 Task: Look for space in Sokoni, Tanzania from 9th June, 2023 to 11th June, 2023 for 2 adults in price range Rs.6000 to Rs.10000. Place can be entire place with 2 bedrooms having 2 beds and 1 bathroom. Property type can be house, flat, guest house. Booking option can be shelf check-in. Required host language is English.
Action: Mouse moved to (433, 102)
Screenshot: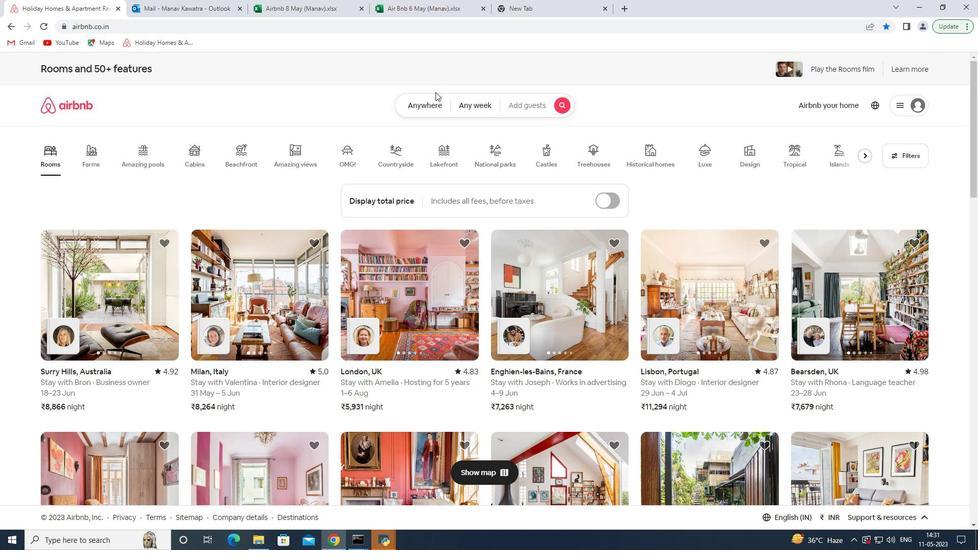 
Action: Mouse pressed left at (433, 102)
Screenshot: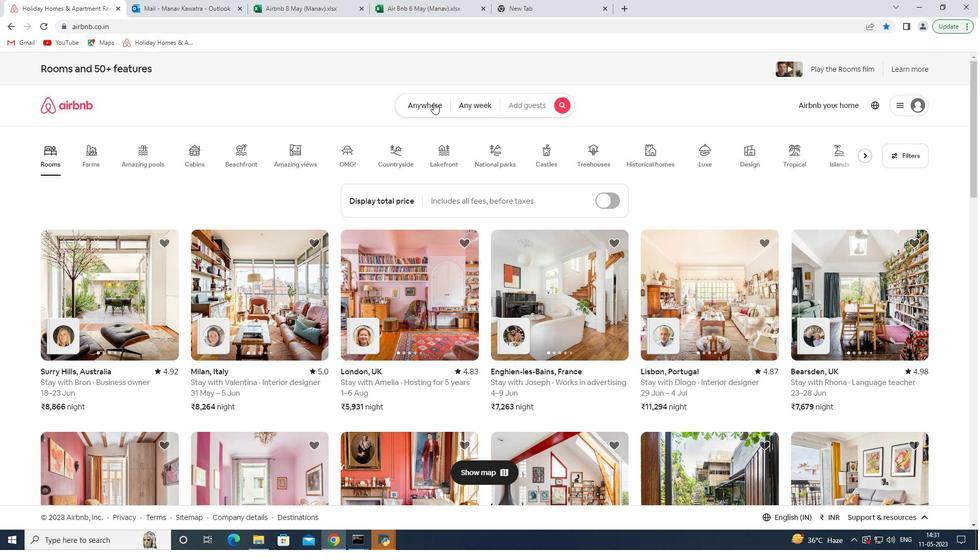 
Action: Mouse moved to (377, 139)
Screenshot: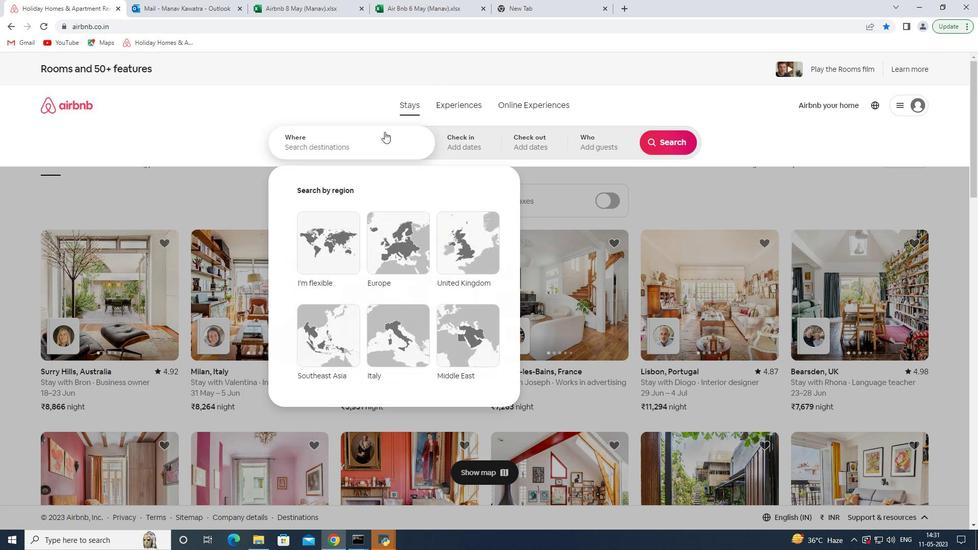 
Action: Mouse pressed left at (377, 139)
Screenshot: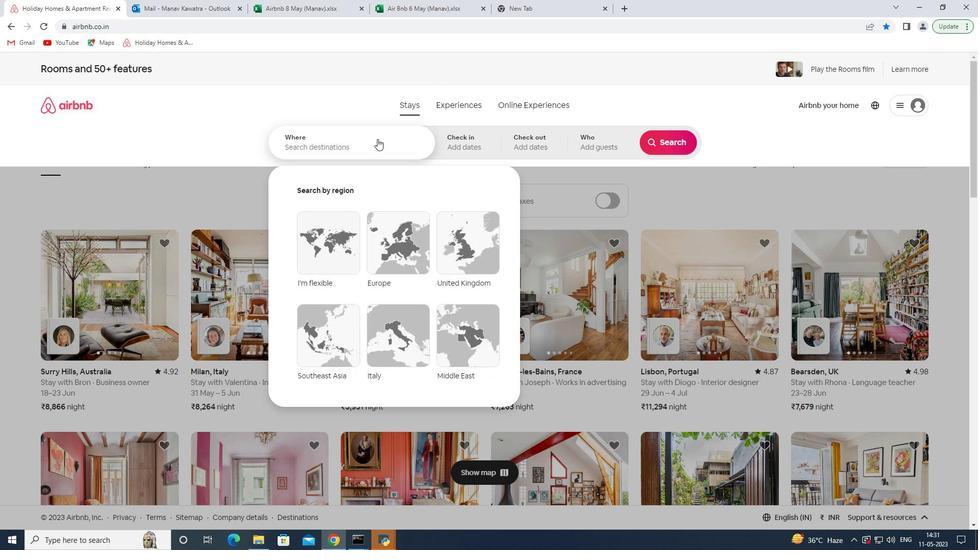 
Action: Mouse moved to (372, 145)
Screenshot: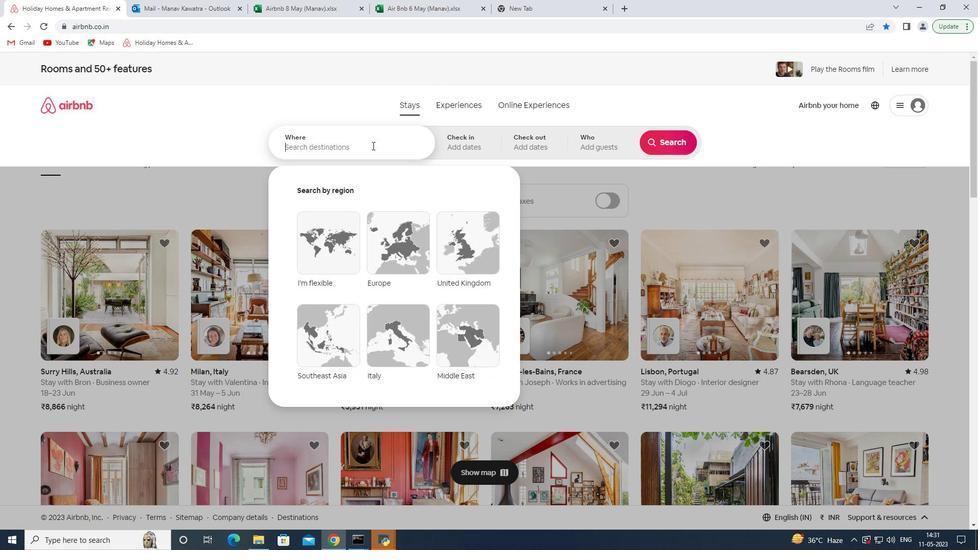 
Action: Mouse pressed left at (372, 145)
Screenshot: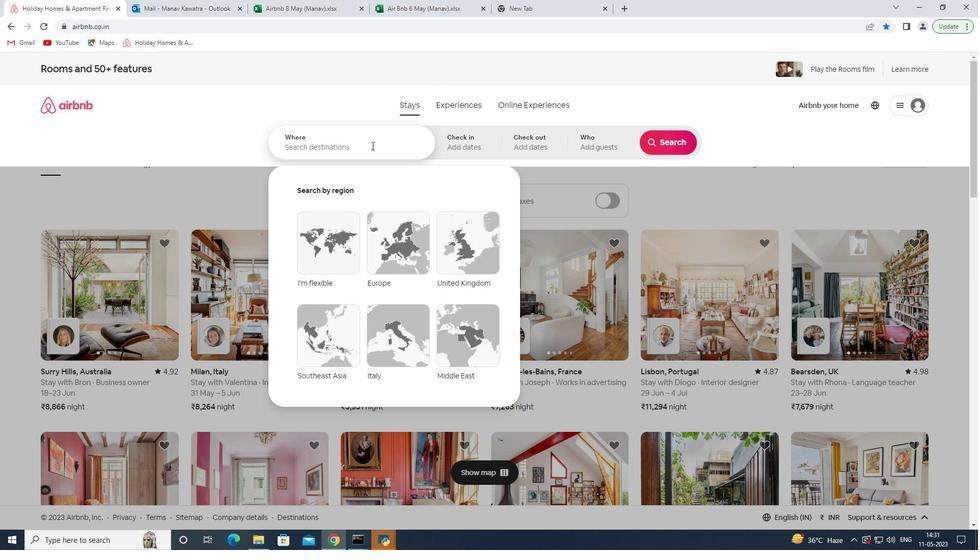 
Action: Key pressed <Key.shift>Sokoni<Key.space><Key.shift>T
Screenshot: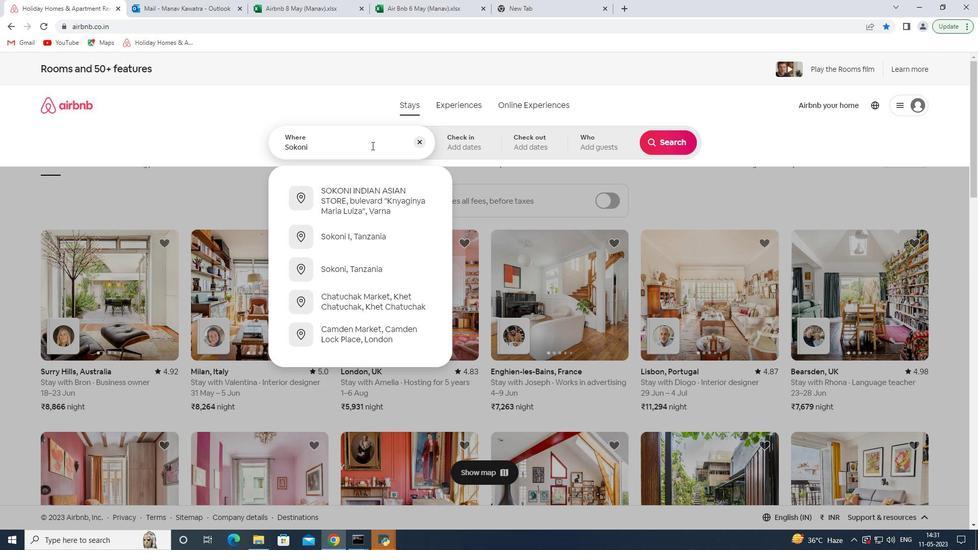
Action: Mouse moved to (372, 199)
Screenshot: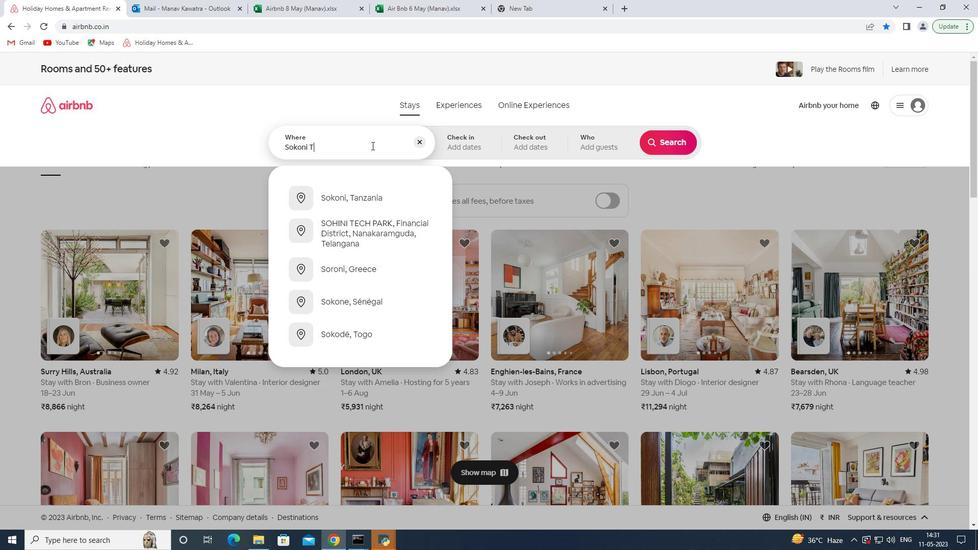 
Action: Mouse pressed left at (372, 199)
Screenshot: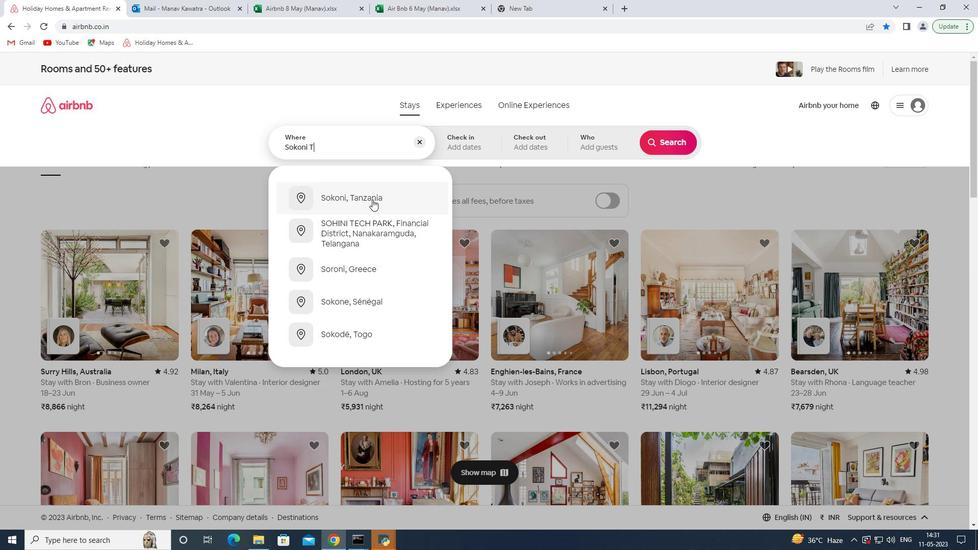 
Action: Mouse moved to (627, 298)
Screenshot: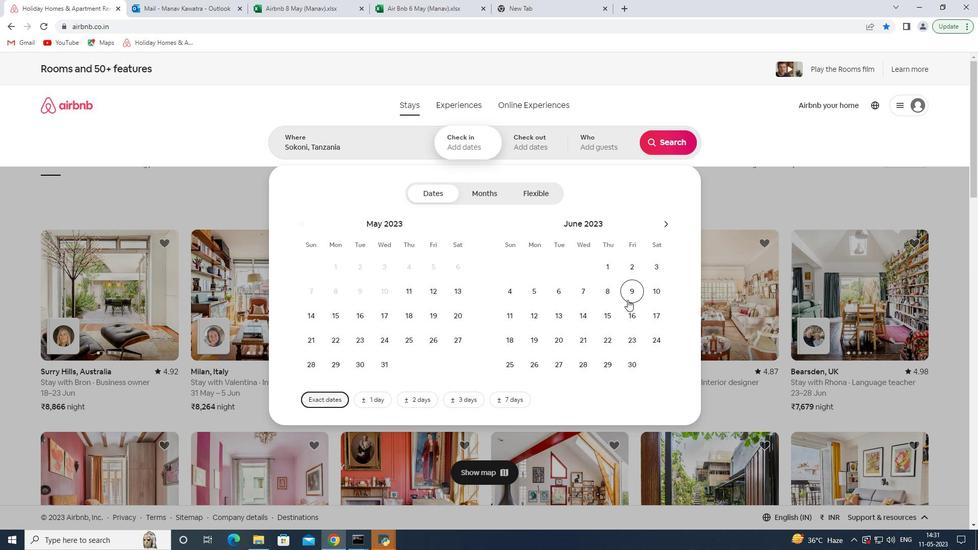 
Action: Mouse pressed left at (627, 298)
Screenshot: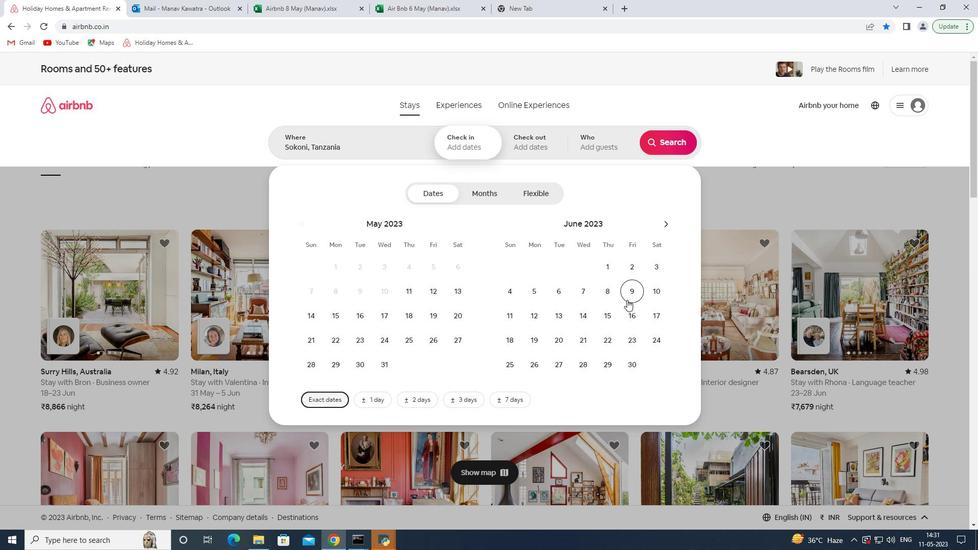 
Action: Mouse moved to (513, 319)
Screenshot: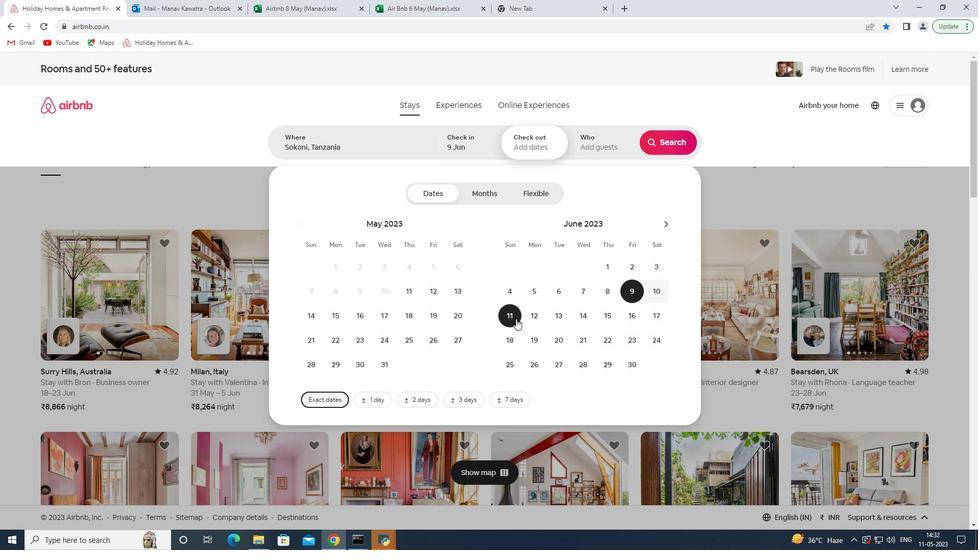
Action: Mouse pressed left at (513, 319)
Screenshot: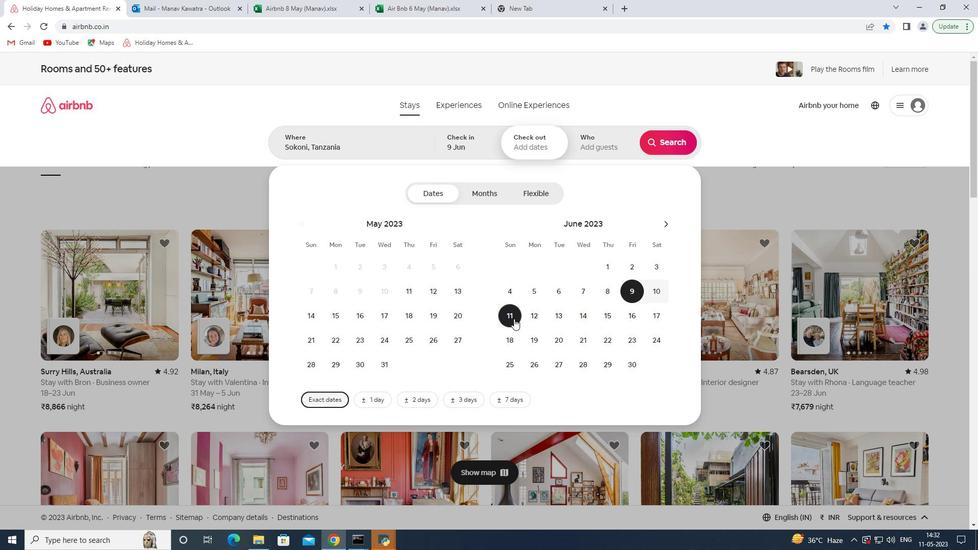 
Action: Mouse moved to (607, 153)
Screenshot: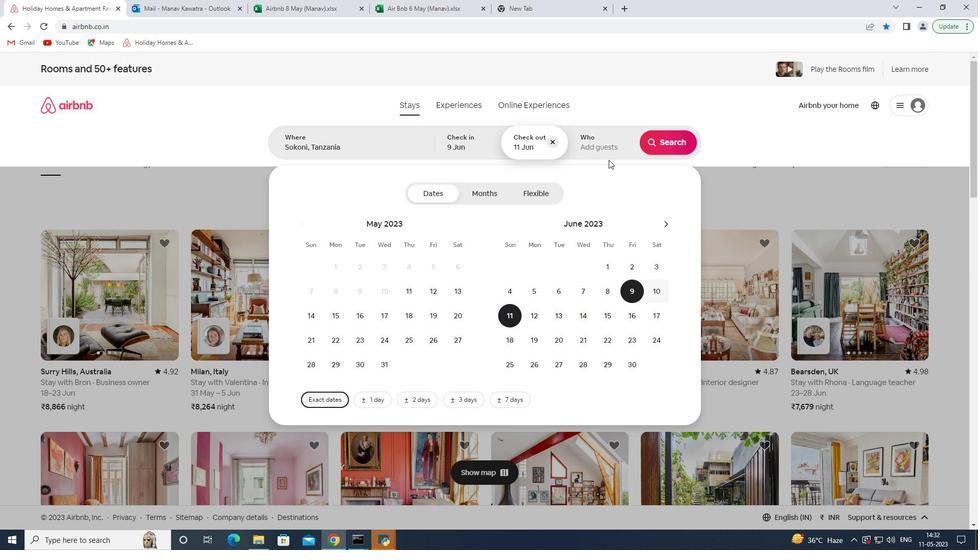 
Action: Mouse pressed left at (607, 153)
Screenshot: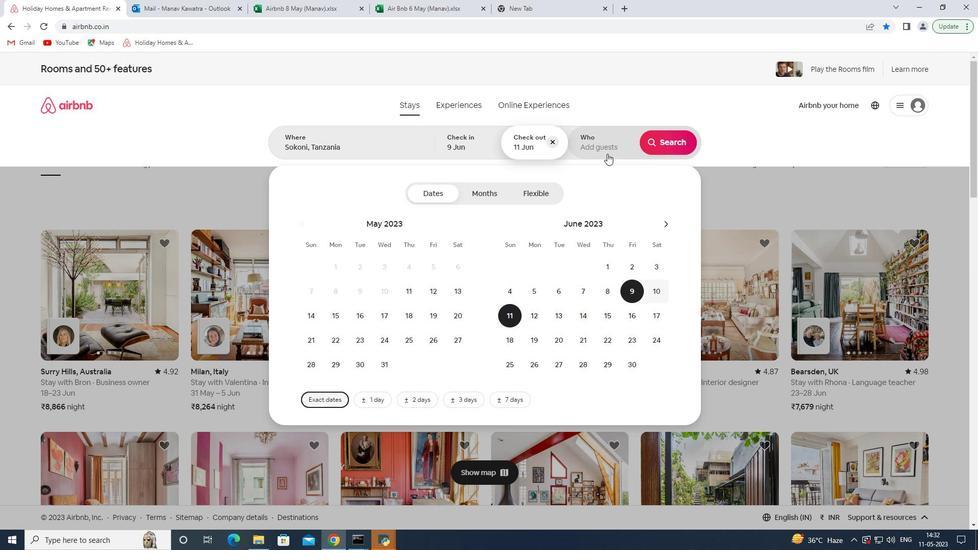 
Action: Mouse moved to (672, 204)
Screenshot: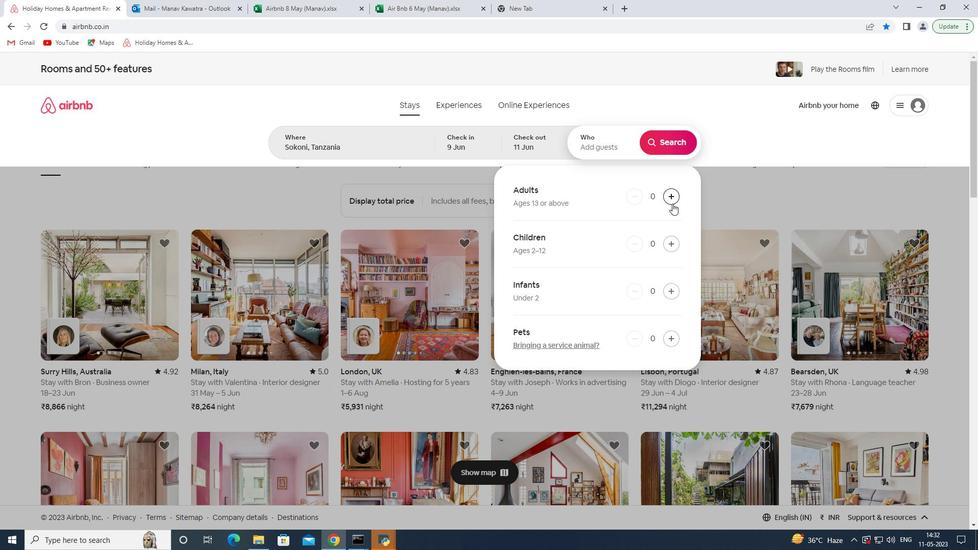 
Action: Mouse pressed left at (672, 204)
Screenshot: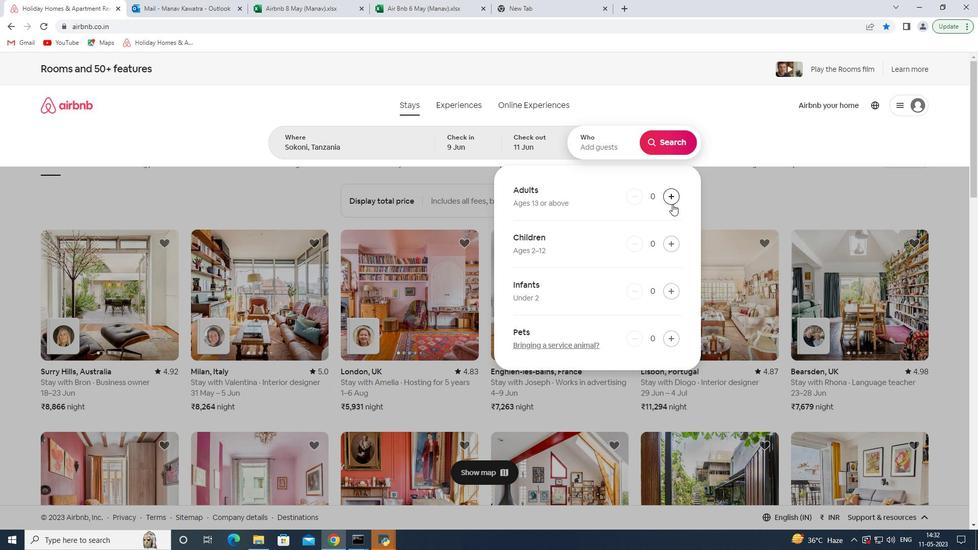 
Action: Mouse pressed left at (672, 204)
Screenshot: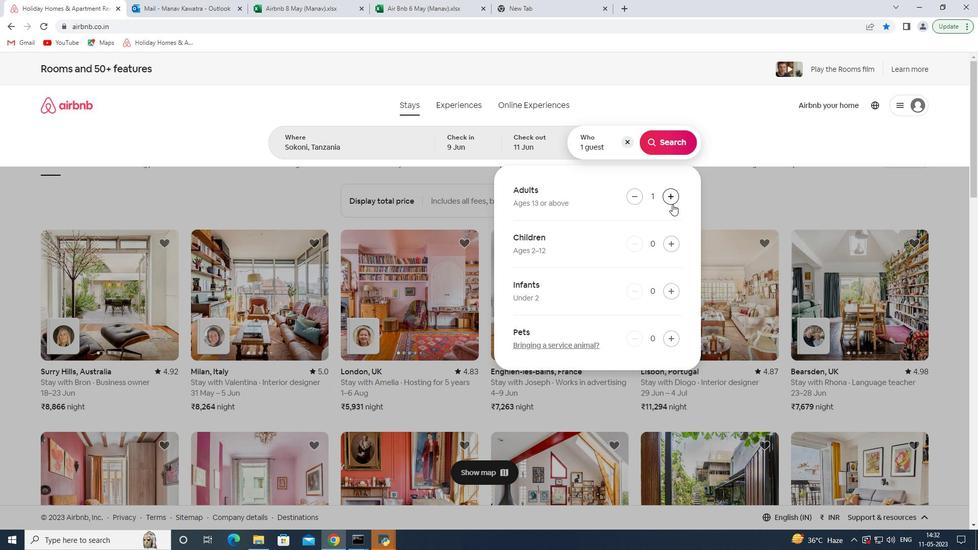 
Action: Mouse pressed left at (672, 204)
Screenshot: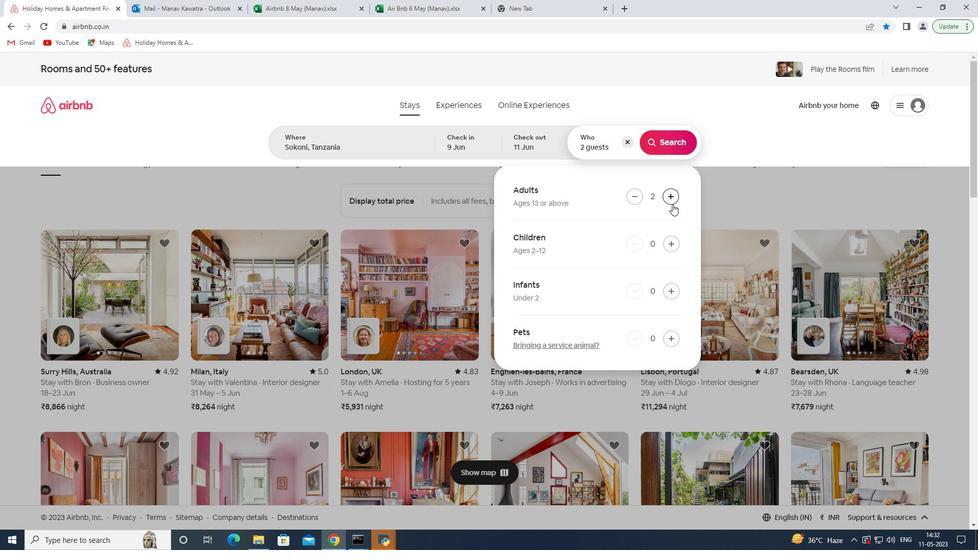 
Action: Mouse moved to (636, 199)
Screenshot: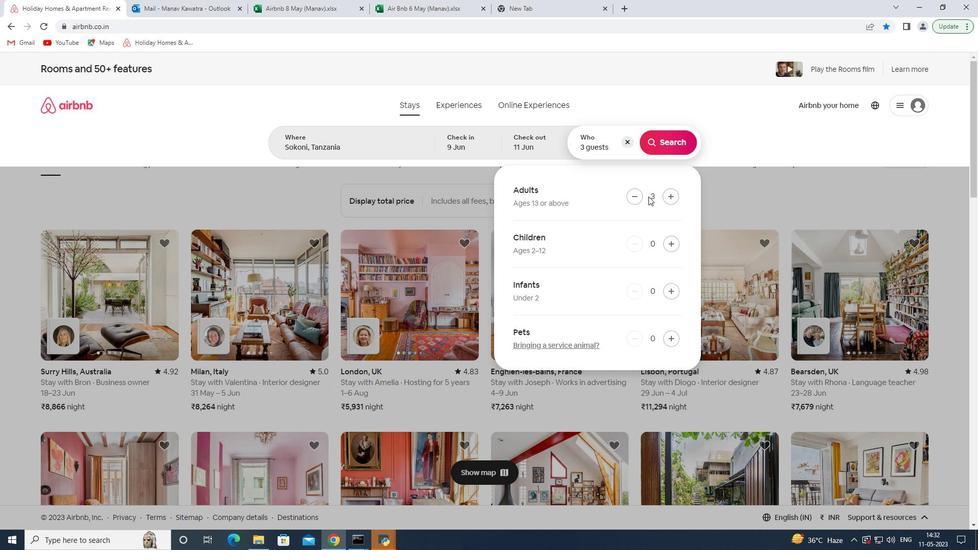 
Action: Mouse pressed left at (636, 199)
Screenshot: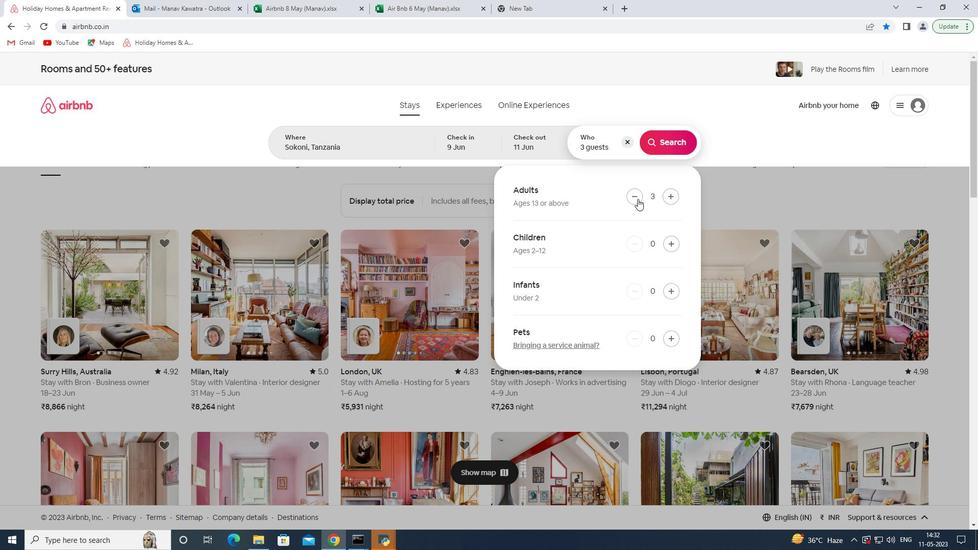 
Action: Mouse moved to (672, 140)
Screenshot: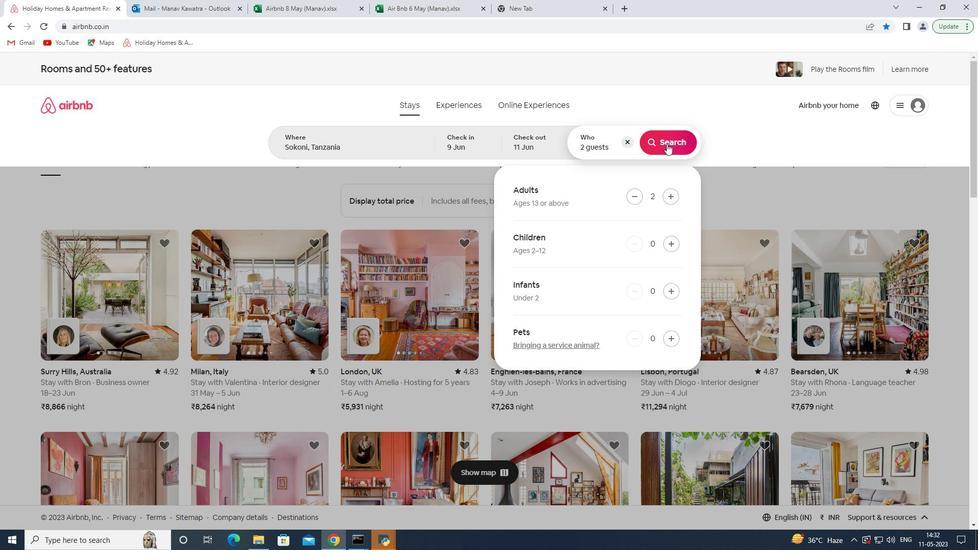 
Action: Mouse pressed left at (672, 140)
Screenshot: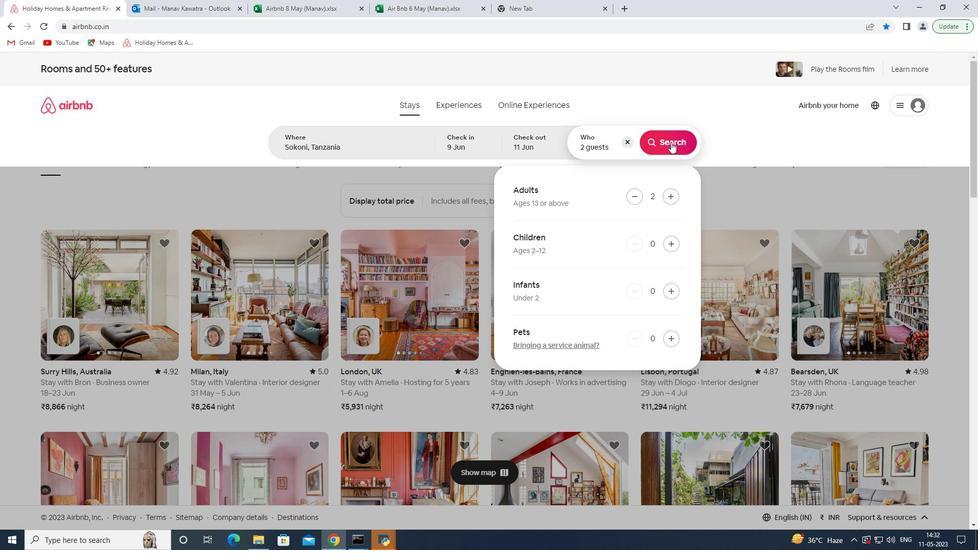 
Action: Mouse moved to (929, 113)
Screenshot: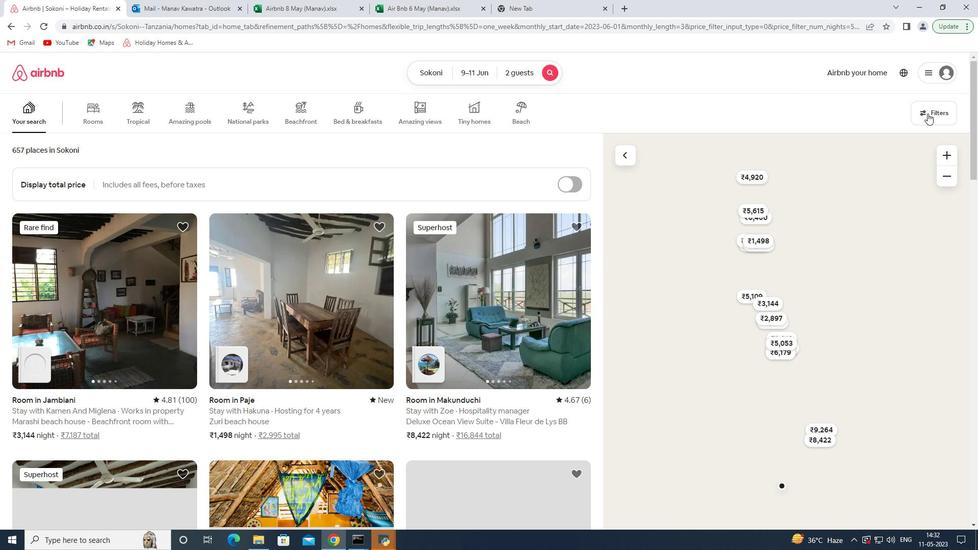 
Action: Mouse pressed left at (929, 113)
Screenshot: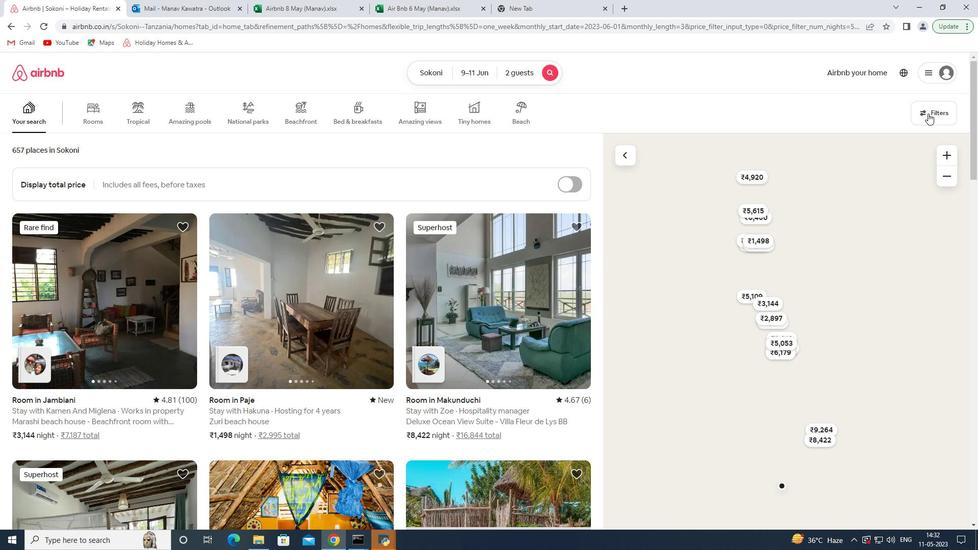 
Action: Mouse moved to (351, 366)
Screenshot: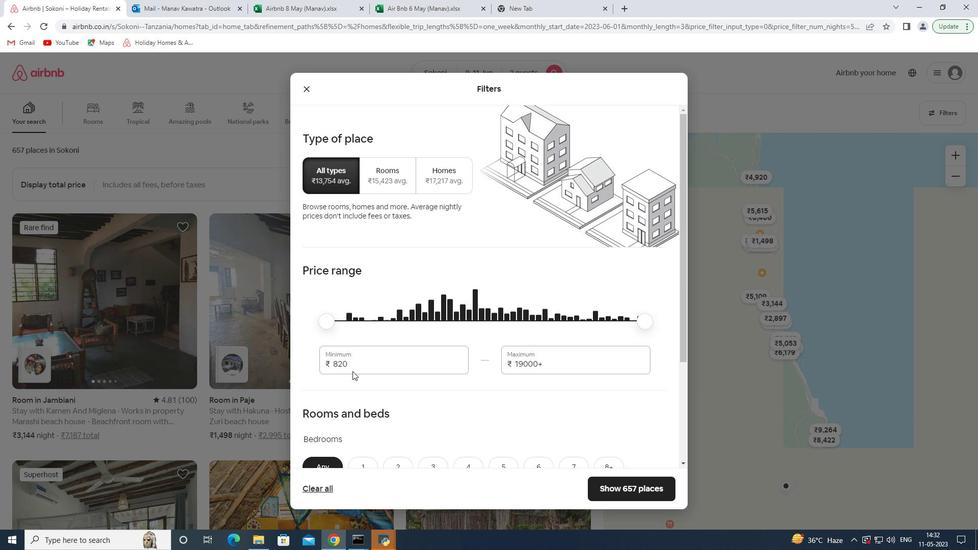 
Action: Mouse pressed left at (351, 366)
Screenshot: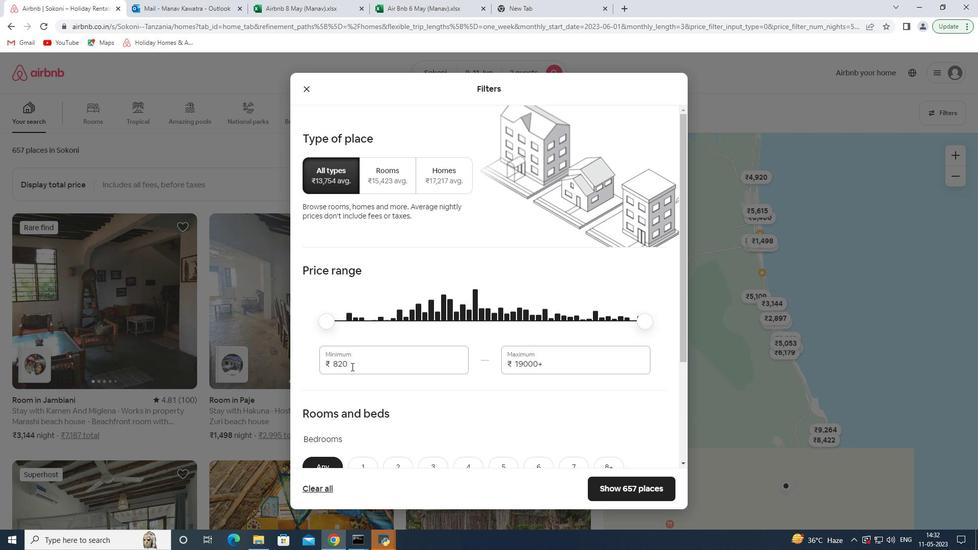 
Action: Mouse pressed left at (351, 366)
Screenshot: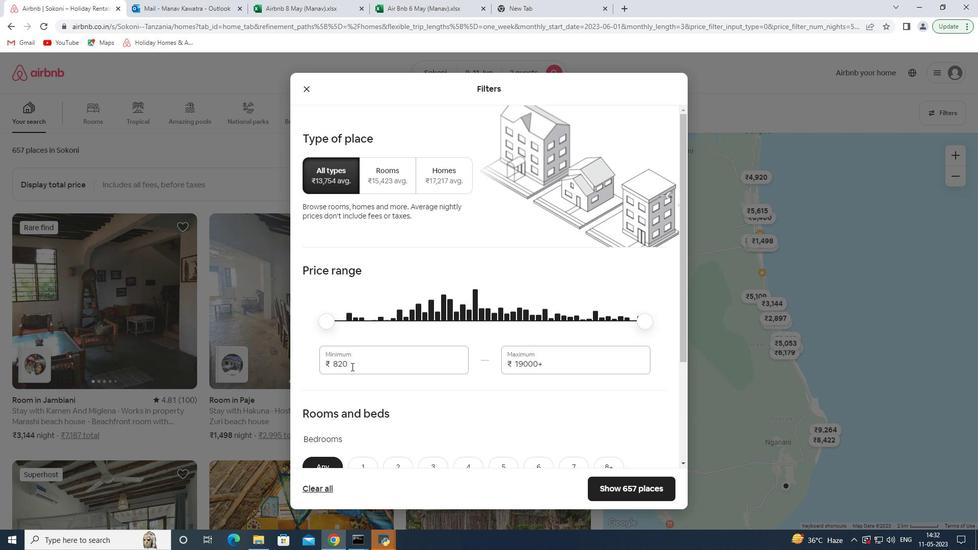 
Action: Mouse moved to (359, 354)
Screenshot: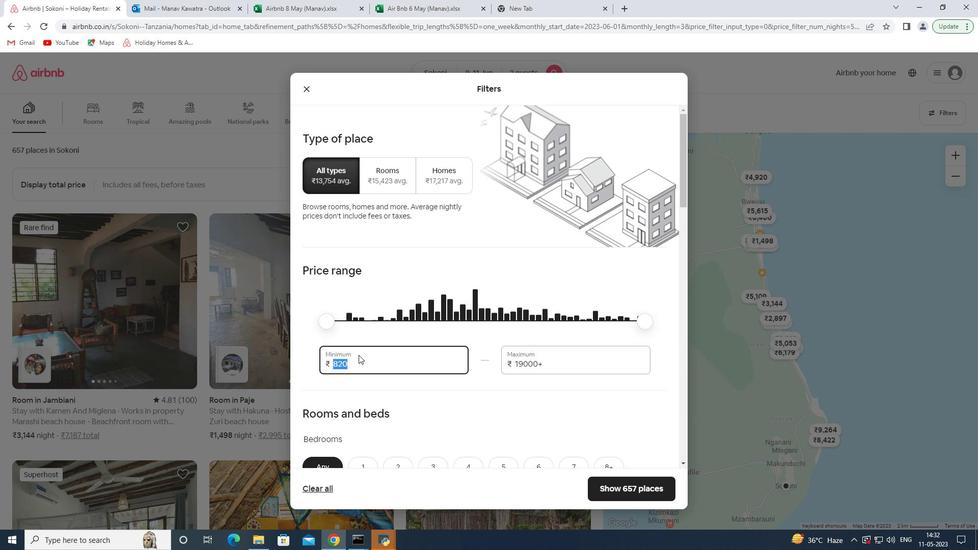 
Action: Key pressed 6000<Key.tab>10000
Screenshot: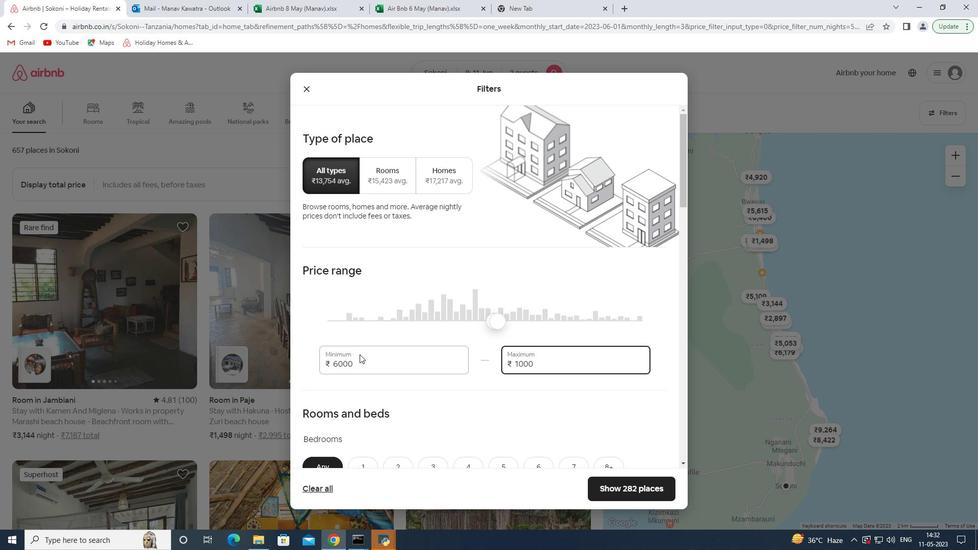 
Action: Mouse moved to (510, 77)
Screenshot: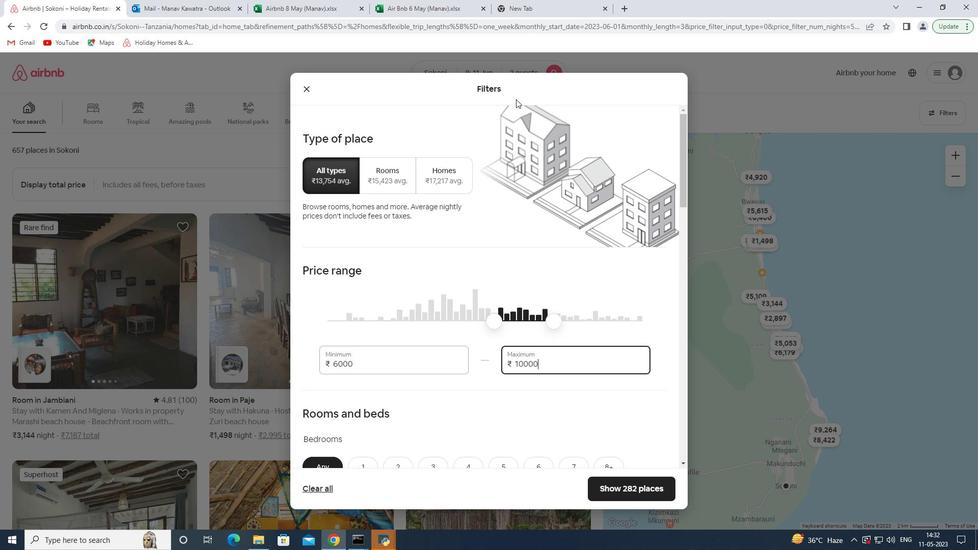 
Action: Mouse scrolled (510, 76) with delta (0, 0)
Screenshot: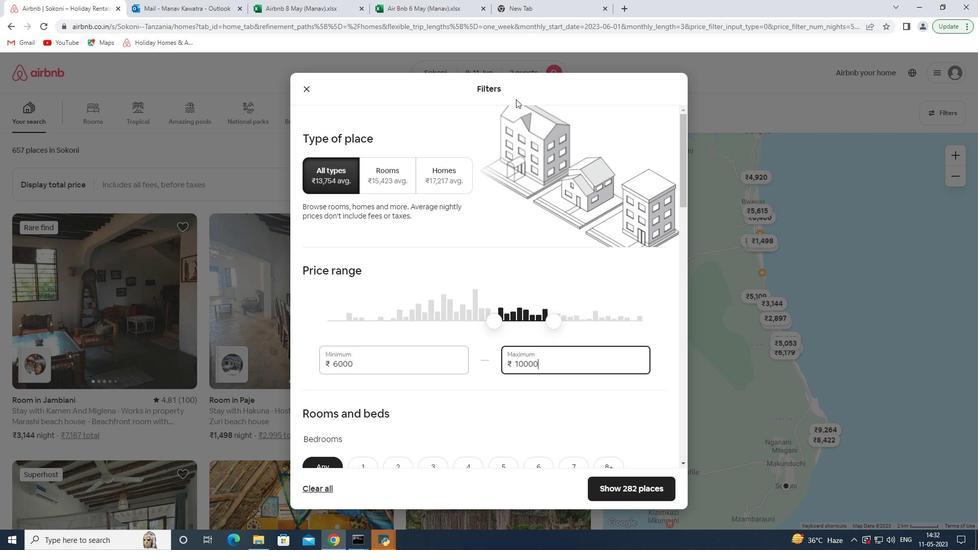 
Action: Mouse moved to (509, 74)
Screenshot: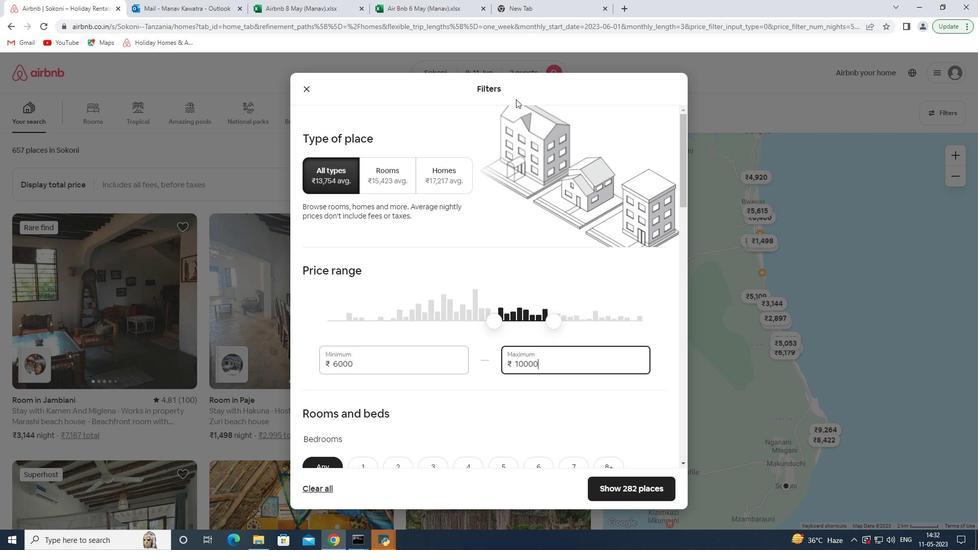 
Action: Mouse scrolled (509, 74) with delta (0, 0)
Screenshot: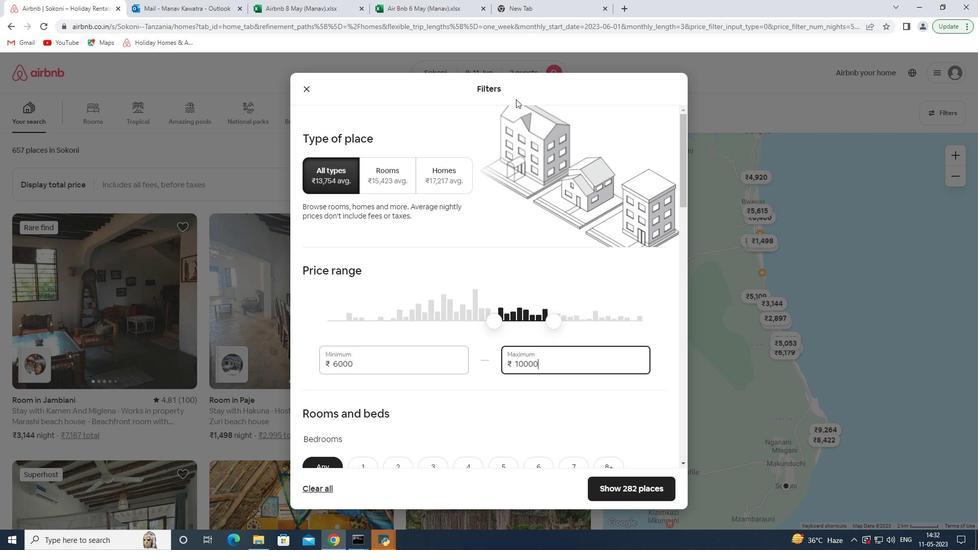 
Action: Mouse moved to (509, 71)
Screenshot: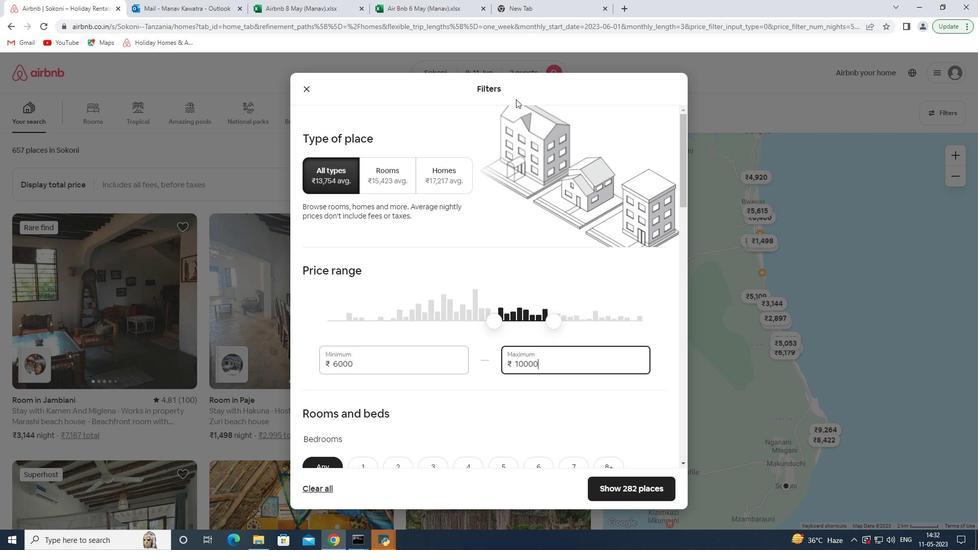 
Action: Mouse scrolled (509, 71) with delta (0, 0)
Screenshot: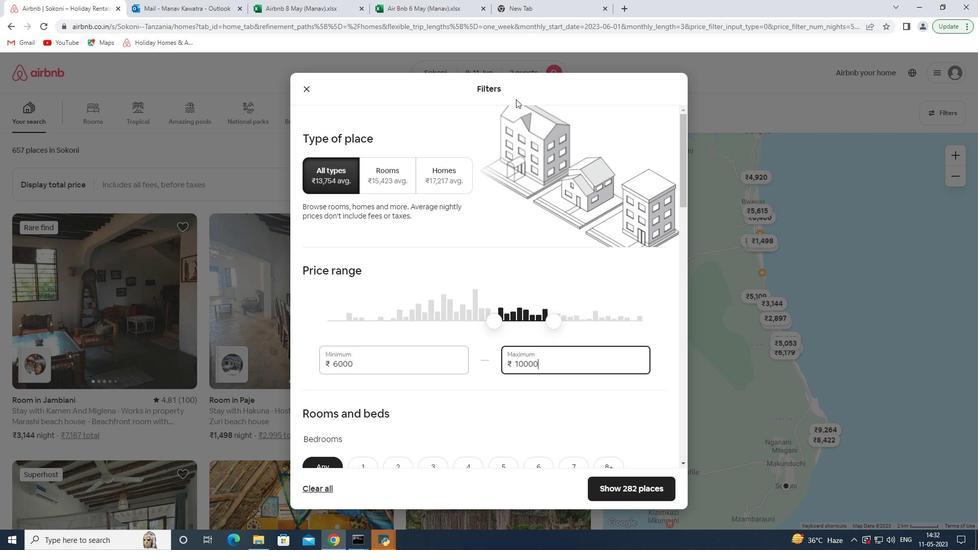 
Action: Mouse moved to (509, 71)
Screenshot: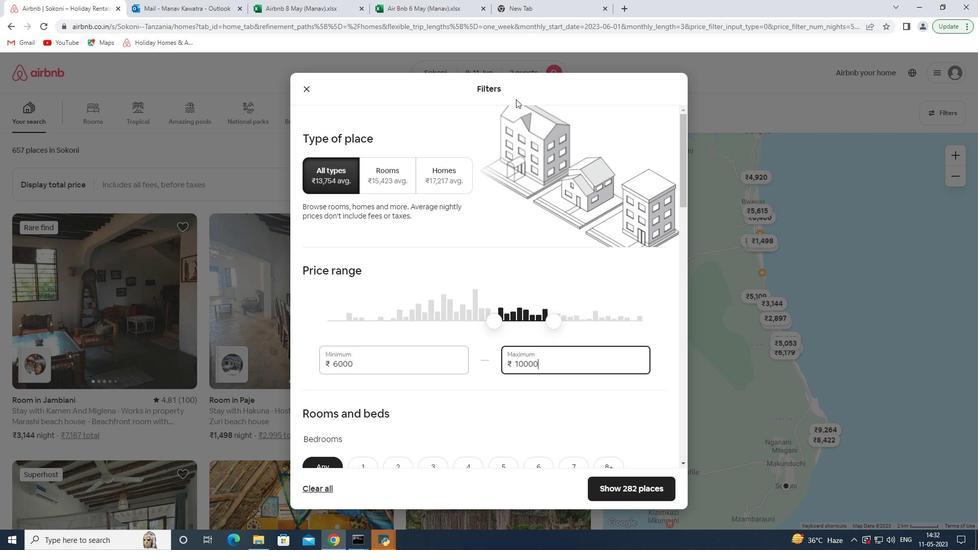 
Action: Mouse scrolled (509, 70) with delta (0, 0)
Screenshot: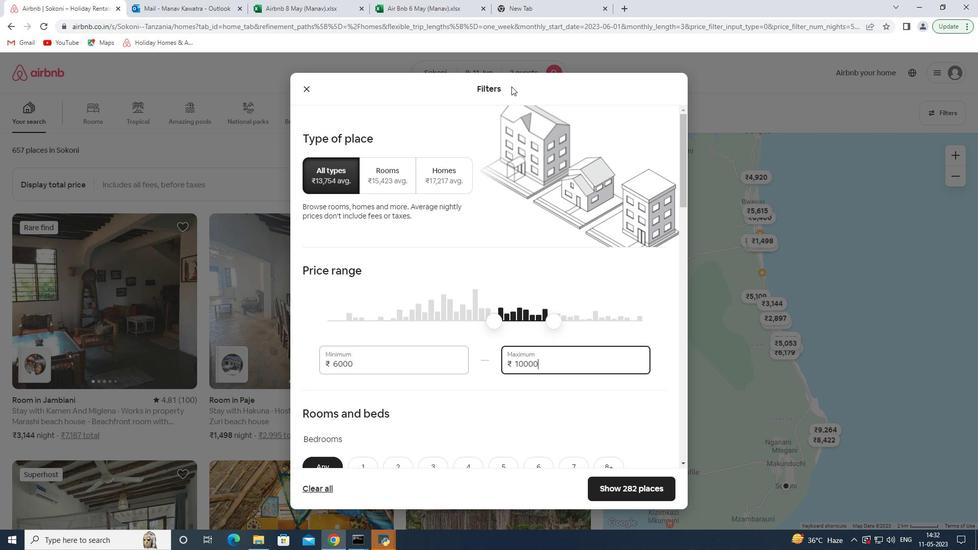 
Action: Mouse moved to (509, 66)
Screenshot: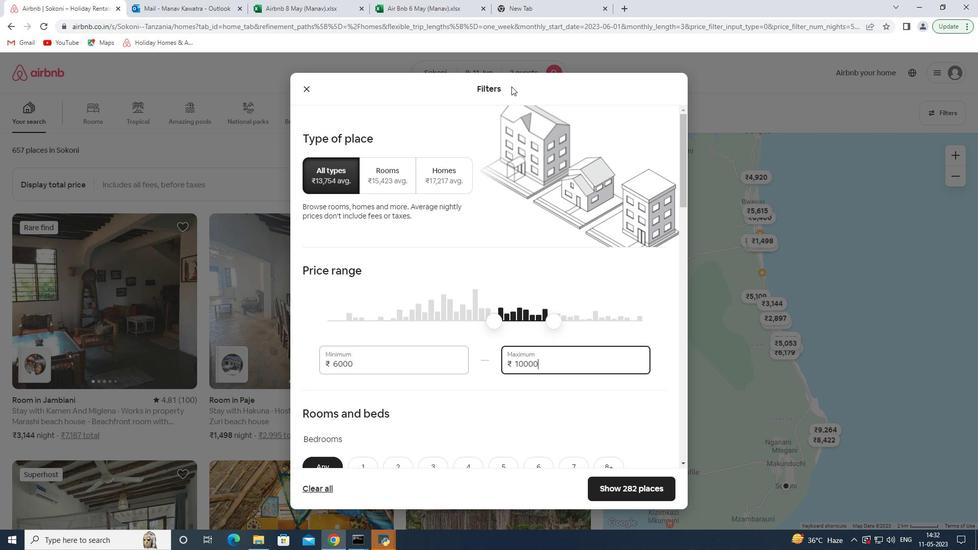 
Action: Mouse scrolled (509, 66) with delta (0, 0)
Screenshot: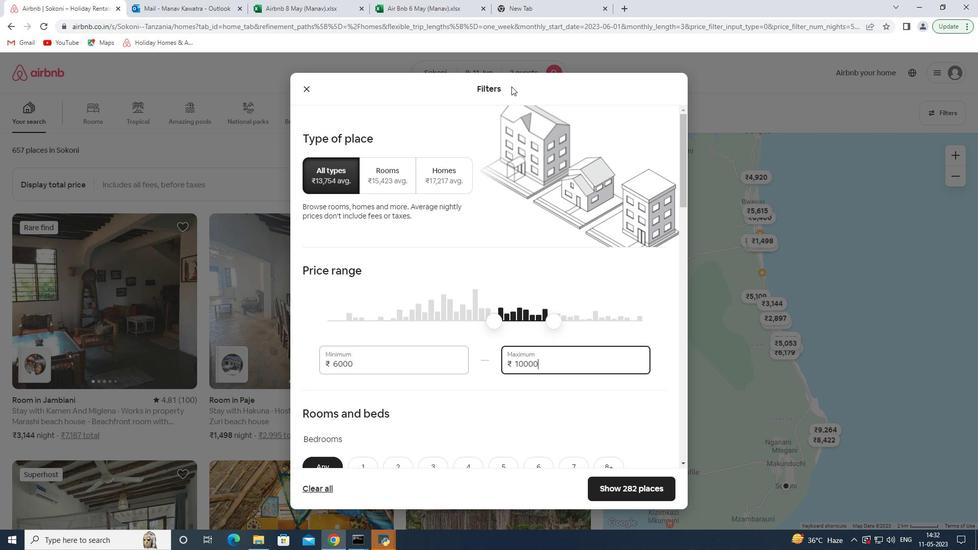 
Action: Mouse moved to (509, 66)
Screenshot: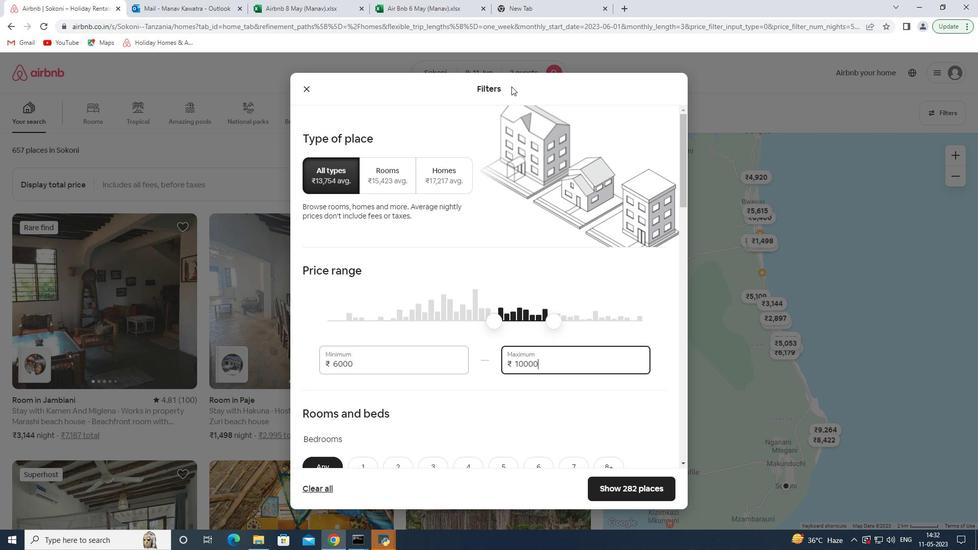 
Action: Mouse scrolled (509, 66) with delta (0, 0)
Screenshot: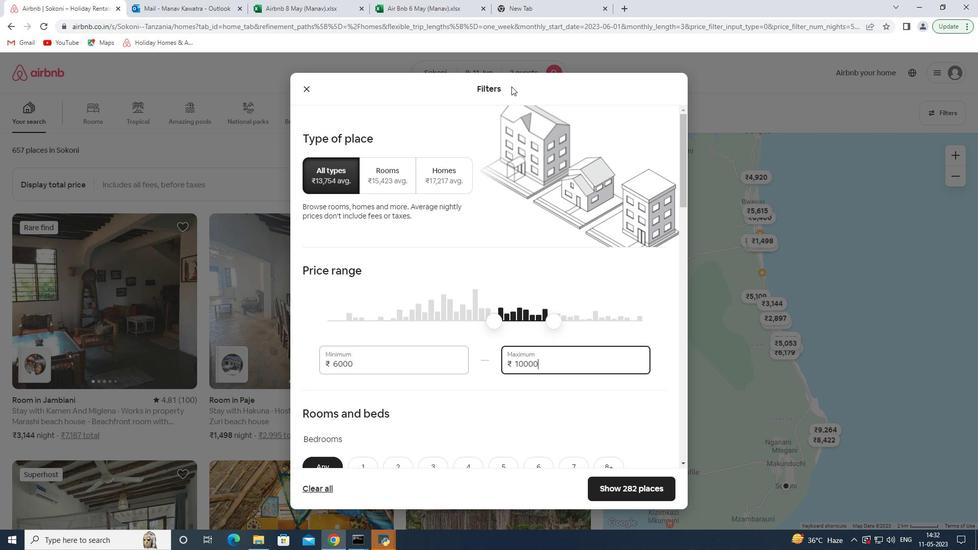 
Action: Mouse moved to (510, 64)
Screenshot: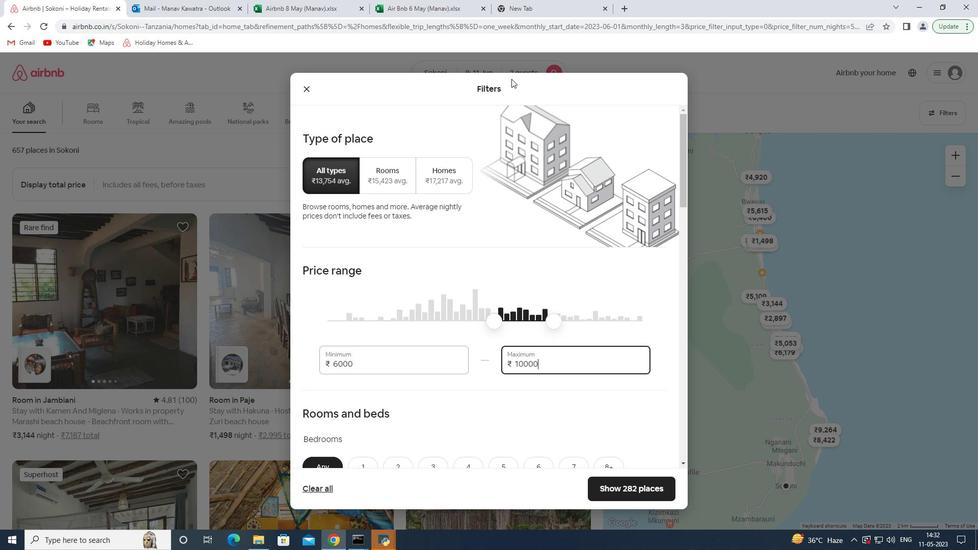 
Action: Mouse scrolled (510, 63) with delta (0, 0)
Screenshot: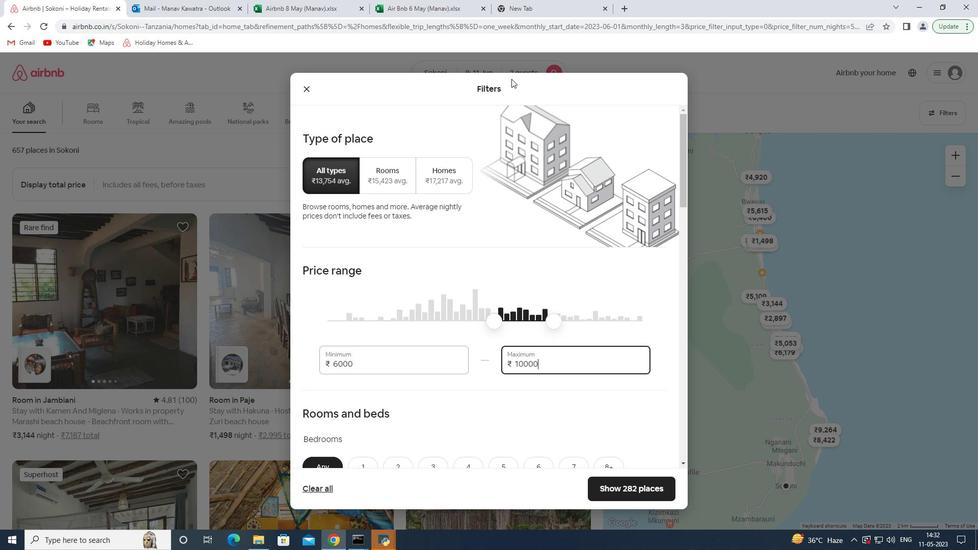
Action: Mouse moved to (232, 76)
Screenshot: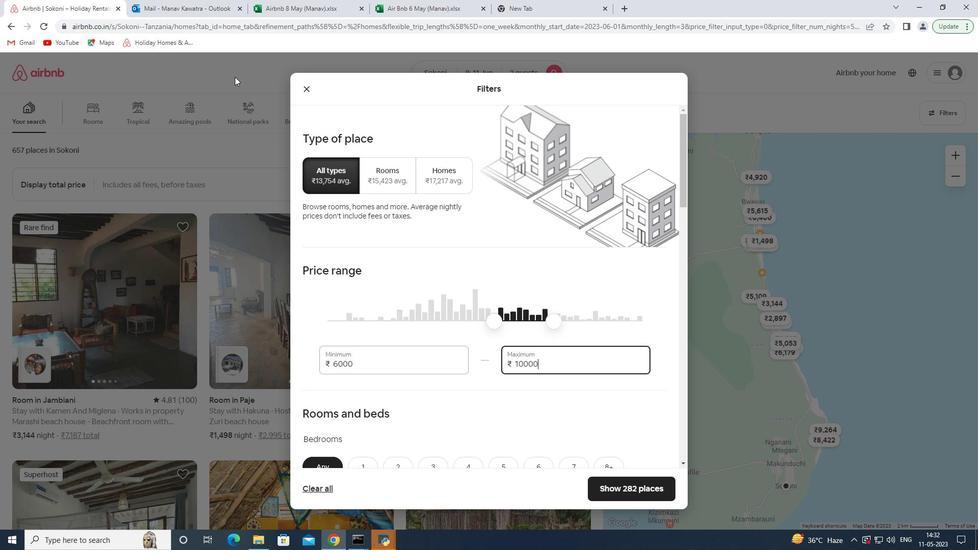 
Action: Mouse scrolled (232, 76) with delta (0, 0)
Screenshot: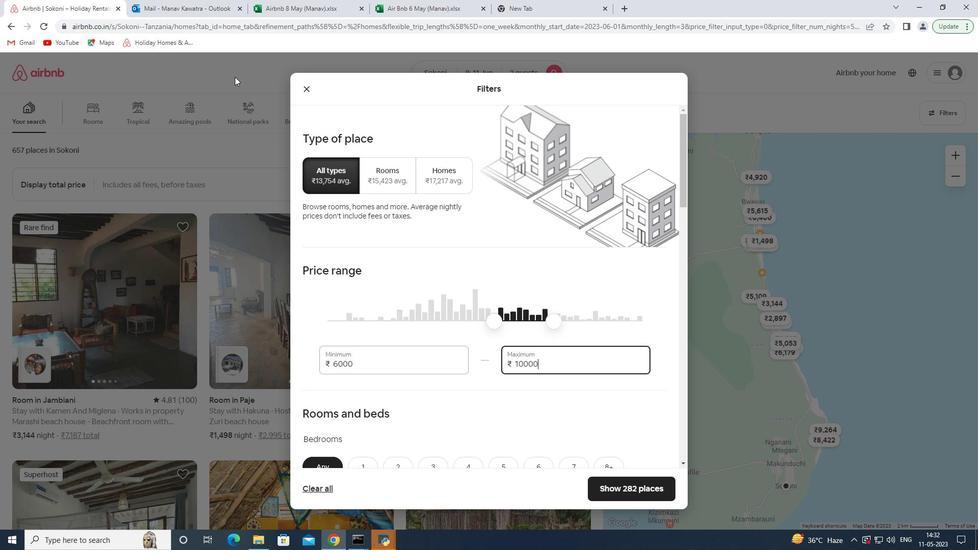 
Action: Mouse moved to (231, 114)
Screenshot: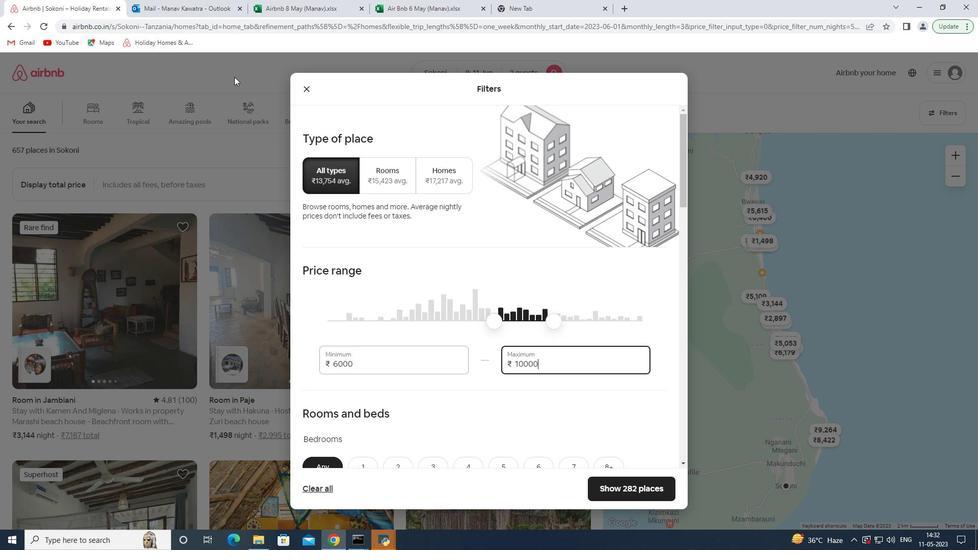 
Action: Mouse scrolled (231, 113) with delta (0, 0)
Screenshot: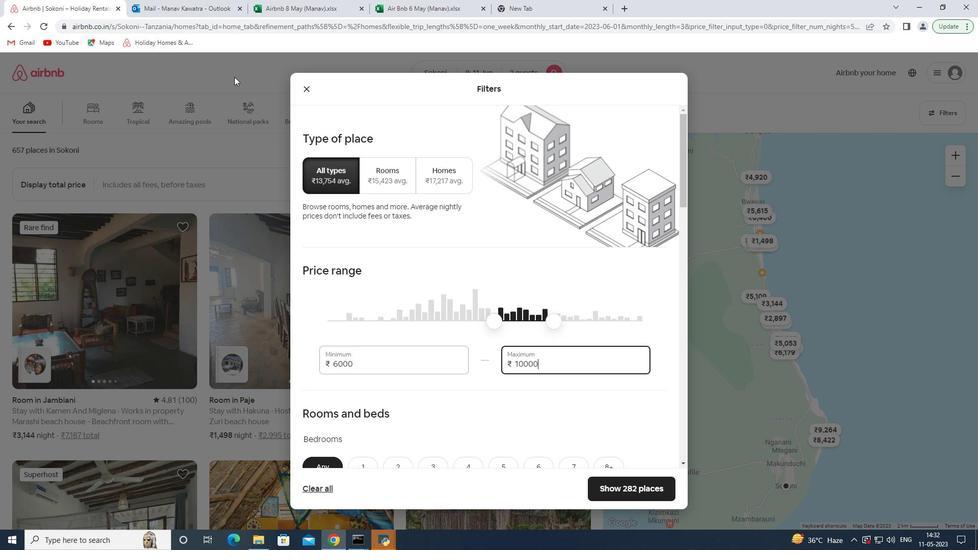 
Action: Mouse moved to (364, 405)
Screenshot: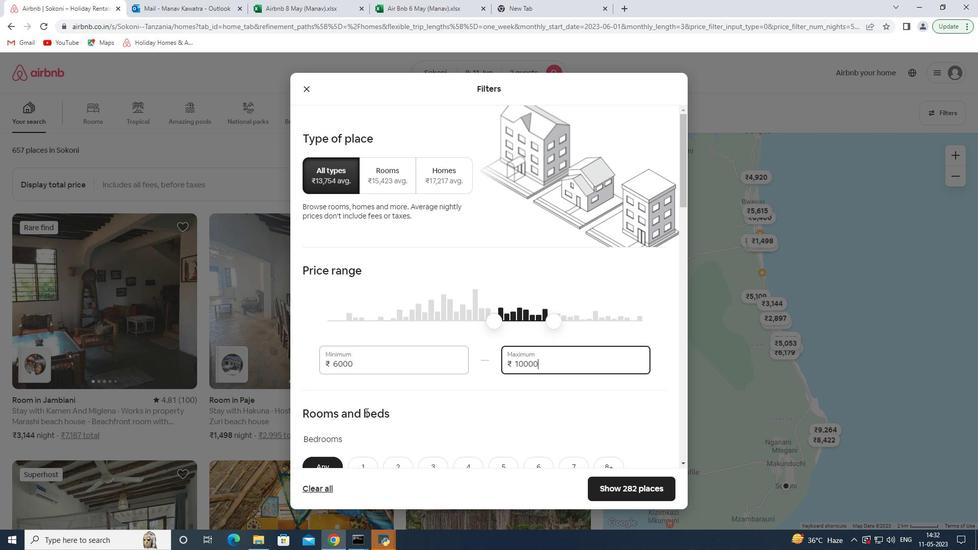 
Action: Mouse scrolled (364, 404) with delta (0, 0)
Screenshot: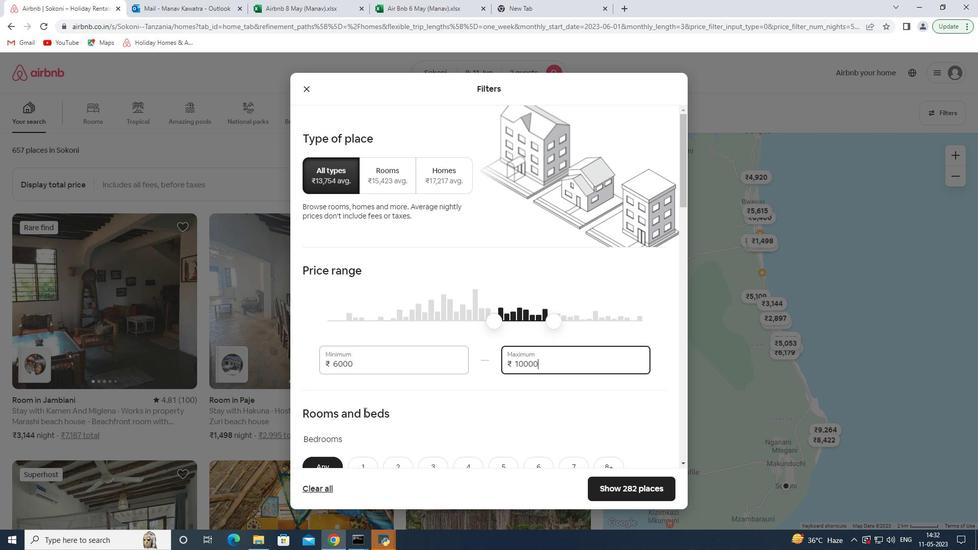 
Action: Mouse scrolled (364, 404) with delta (0, 0)
Screenshot: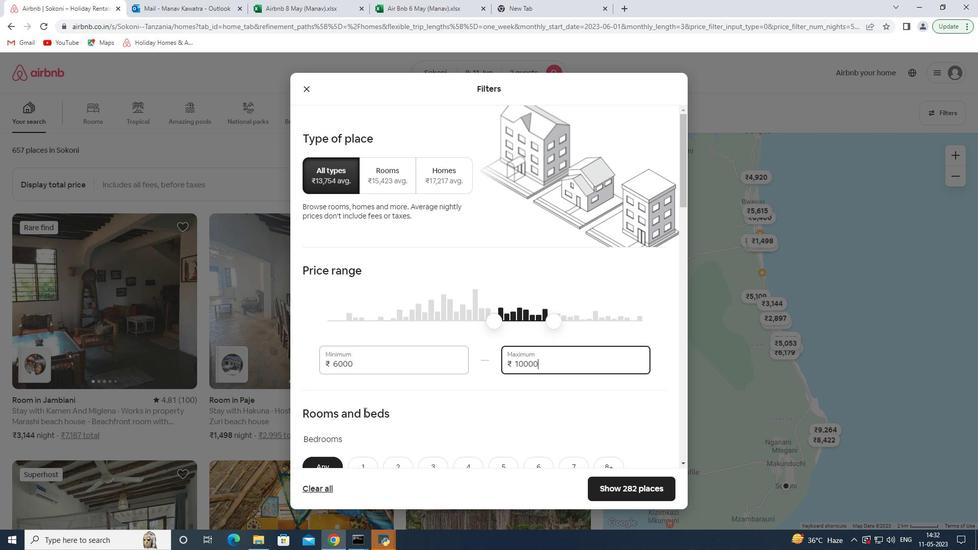 
Action: Mouse scrolled (364, 404) with delta (0, 0)
Screenshot: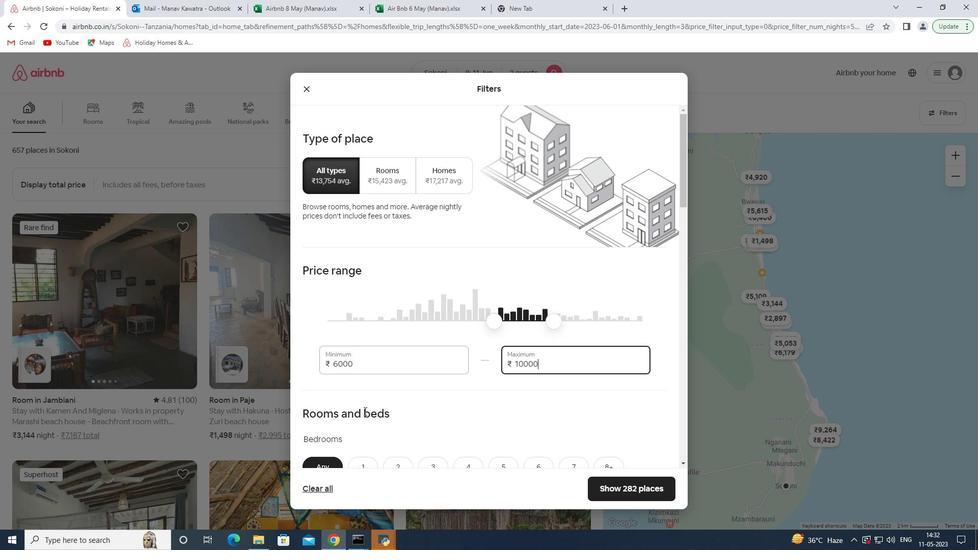 
Action: Mouse moved to (363, 403)
Screenshot: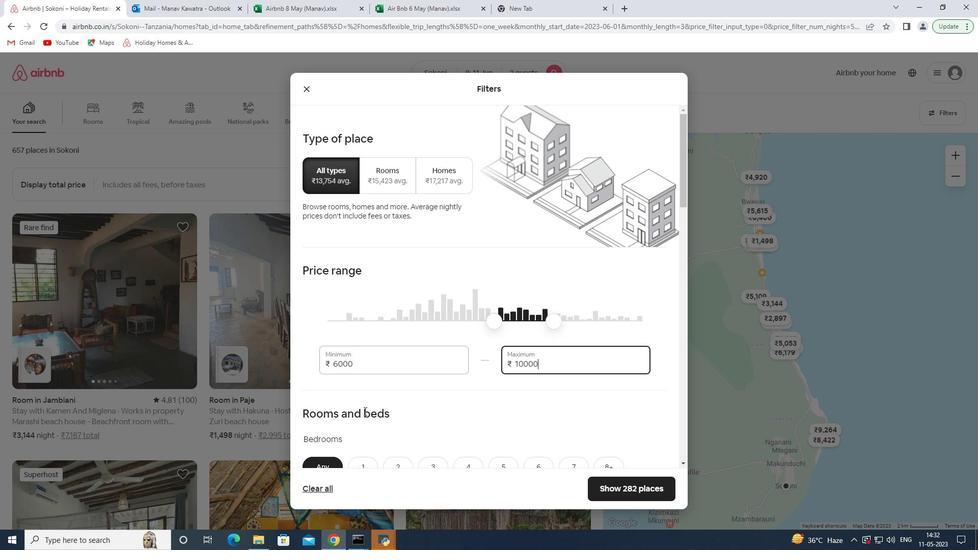 
Action: Mouse scrolled (363, 402) with delta (0, 0)
Screenshot: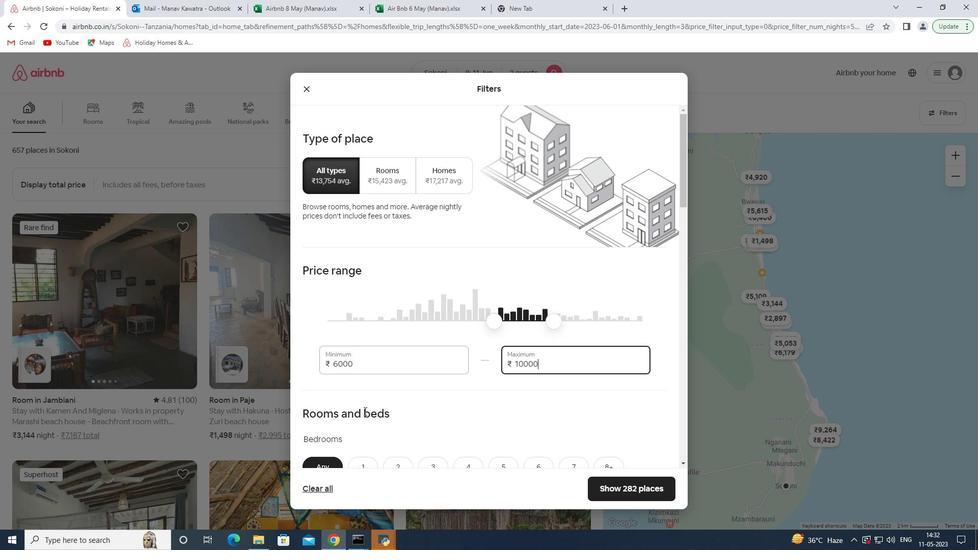 
Action: Mouse moved to (363, 396)
Screenshot: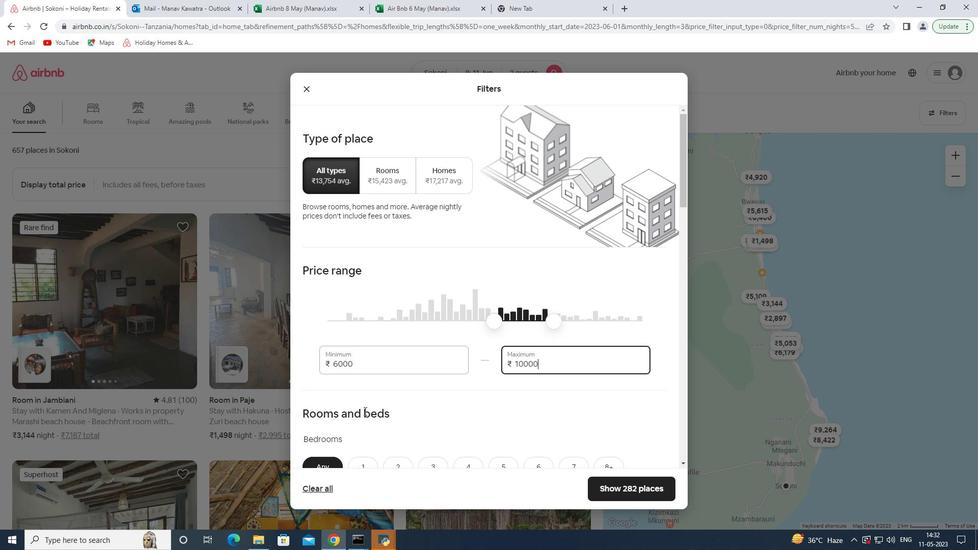 
Action: Mouse scrolled (363, 396) with delta (0, 0)
Screenshot: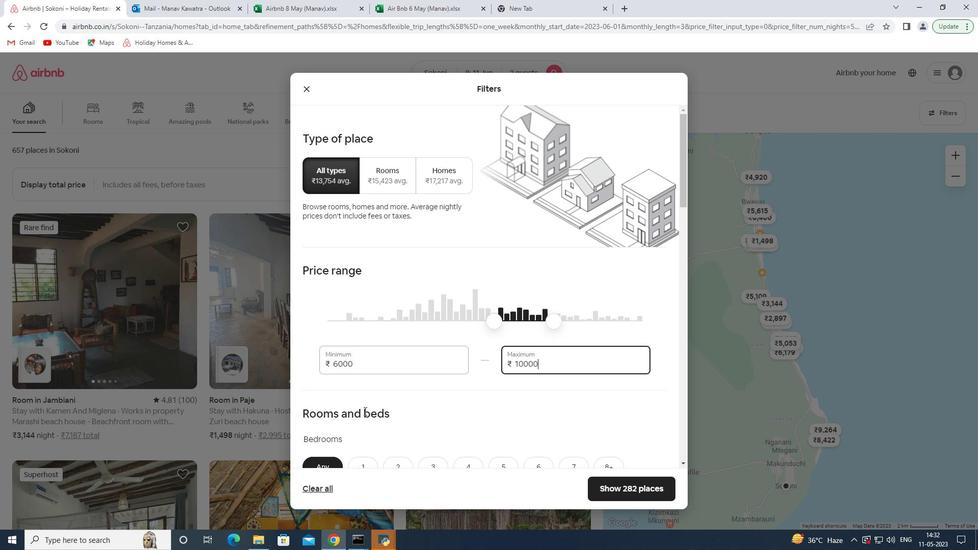 
Action: Mouse moved to (363, 395)
Screenshot: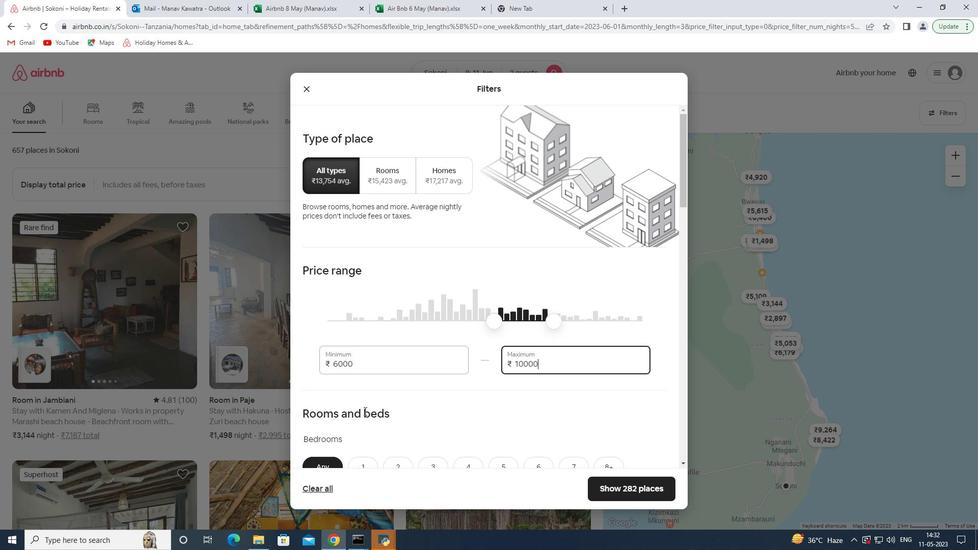 
Action: Mouse scrolled (363, 394) with delta (0, 0)
Screenshot: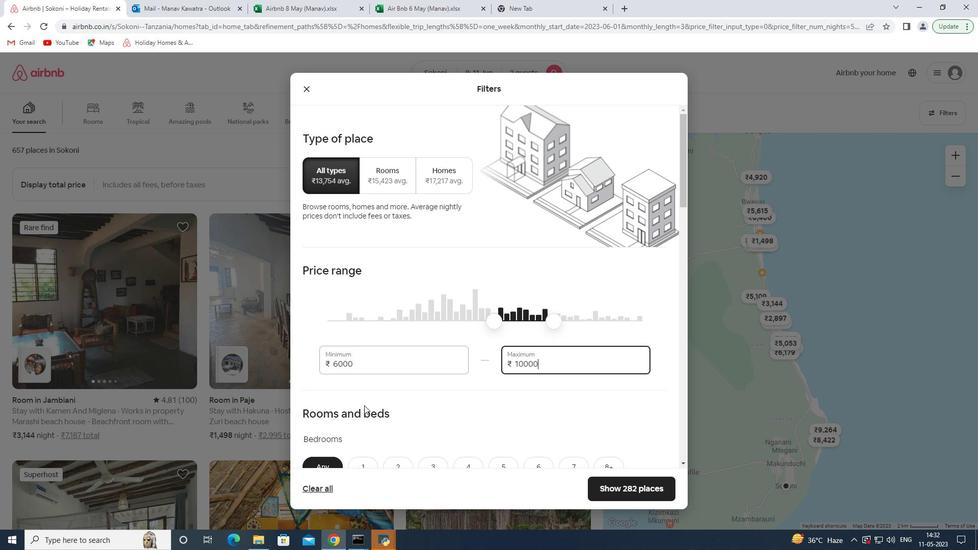 
Action: Mouse moved to (395, 163)
Screenshot: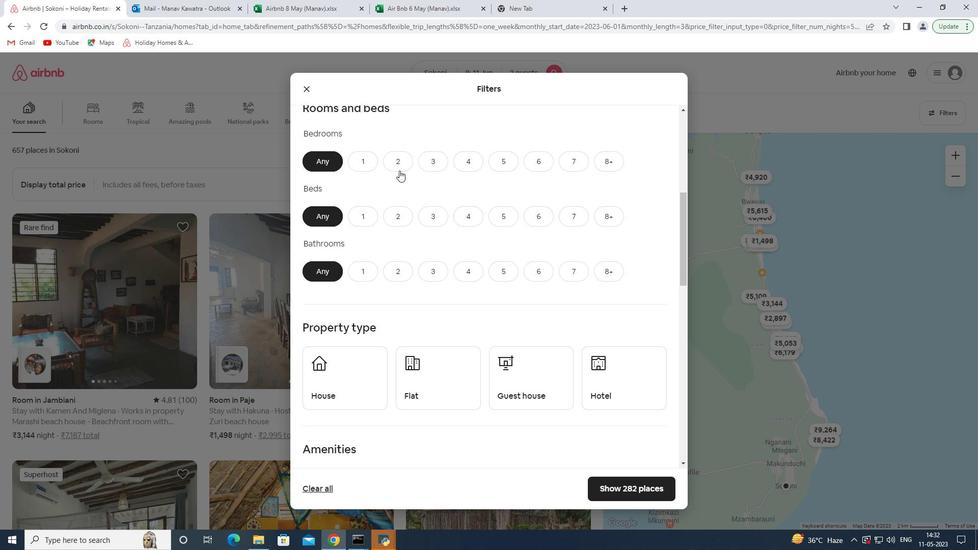 
Action: Mouse pressed left at (395, 163)
Screenshot: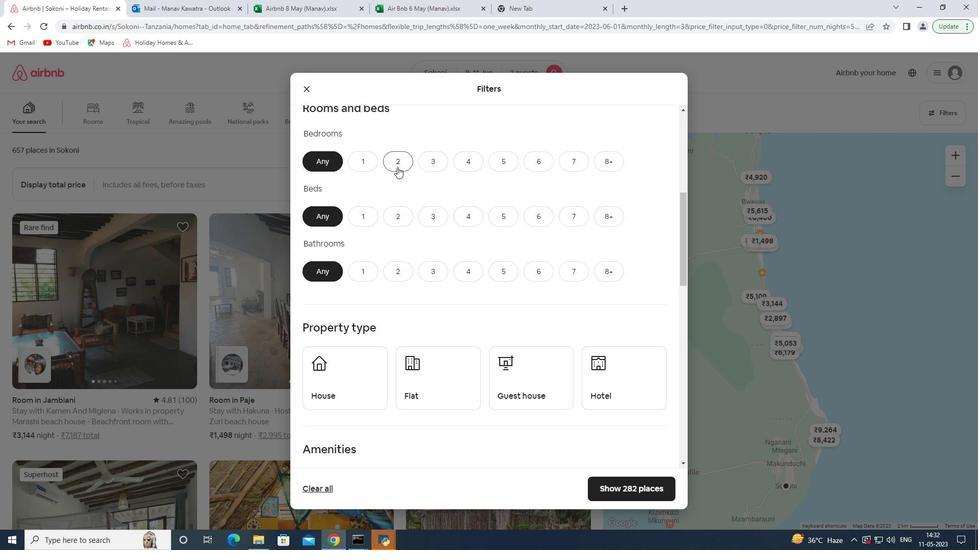 
Action: Mouse moved to (390, 219)
Screenshot: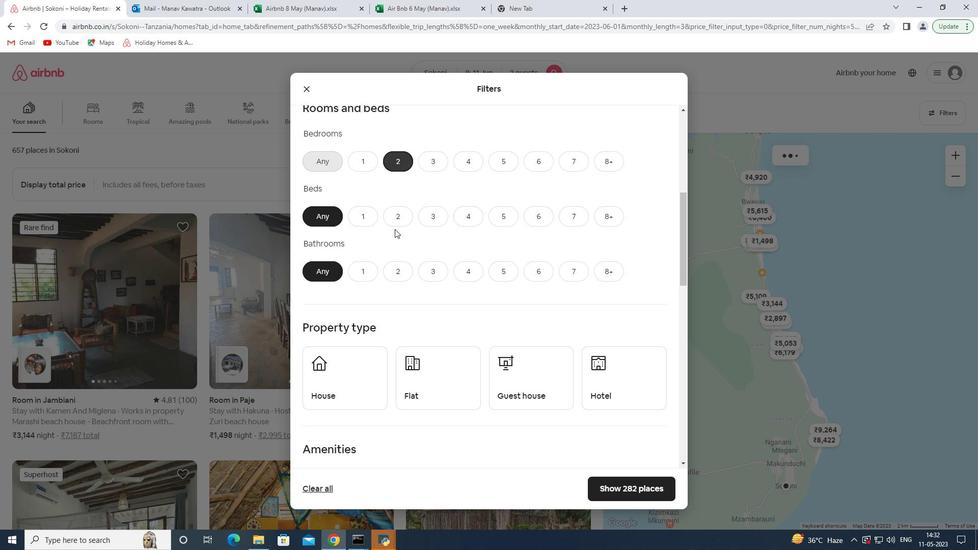 
Action: Mouse pressed left at (390, 219)
Screenshot: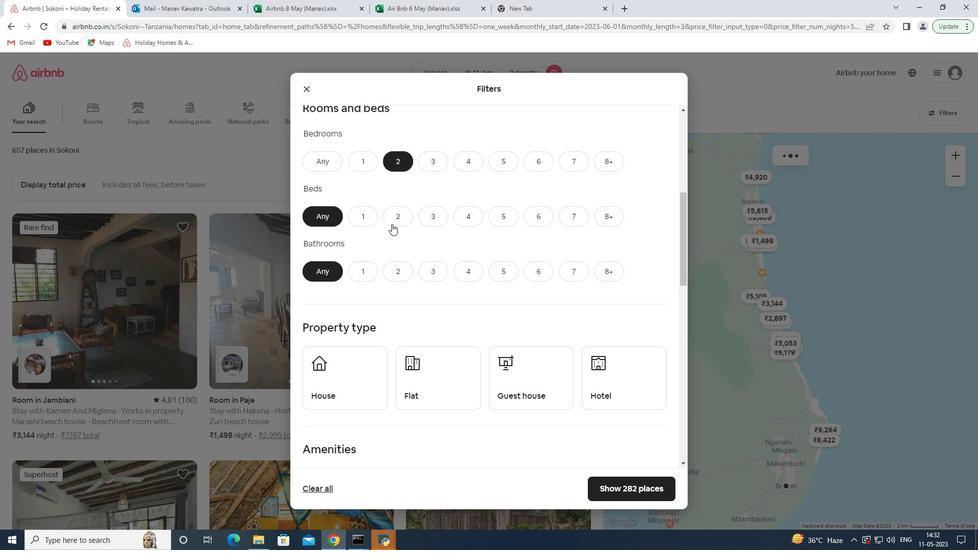 
Action: Mouse moved to (363, 266)
Screenshot: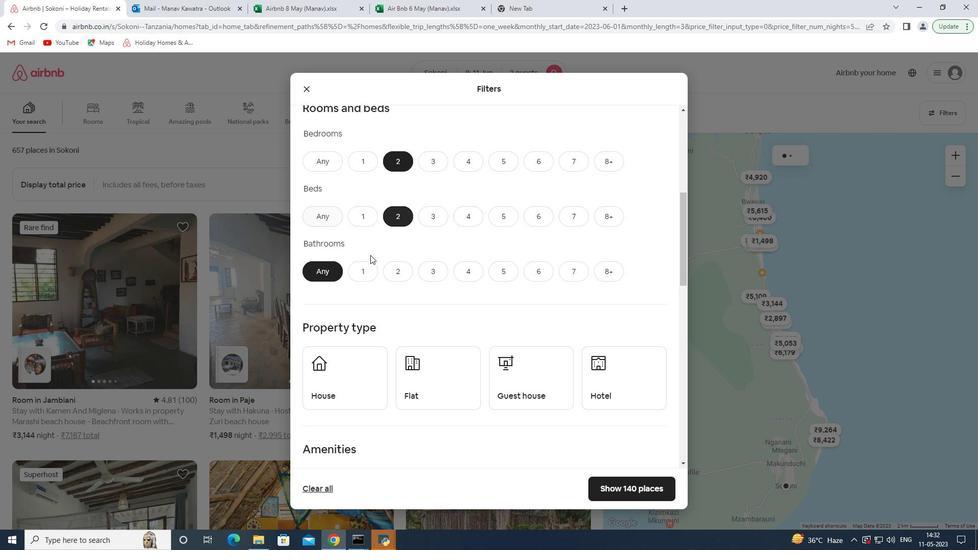 
Action: Mouse pressed left at (363, 266)
Screenshot: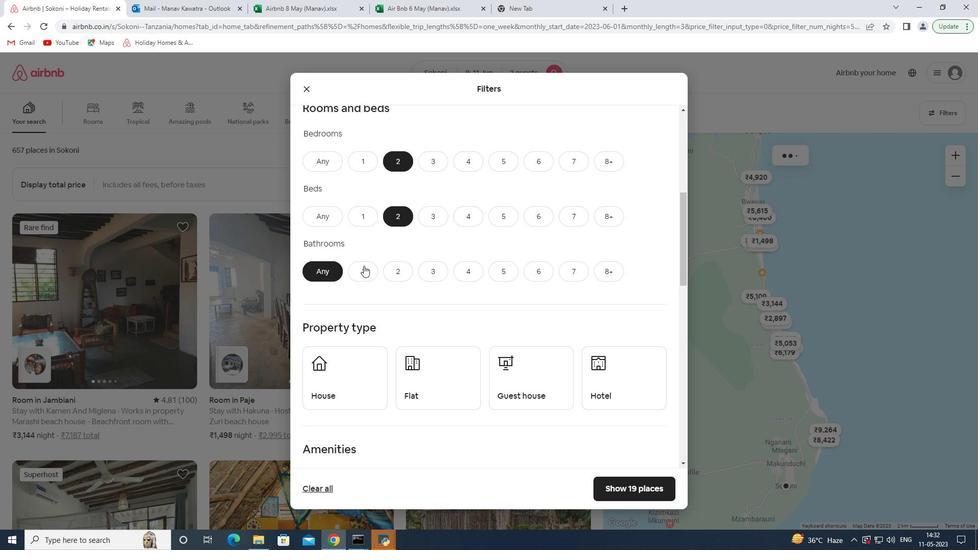 
Action: Mouse moved to (354, 366)
Screenshot: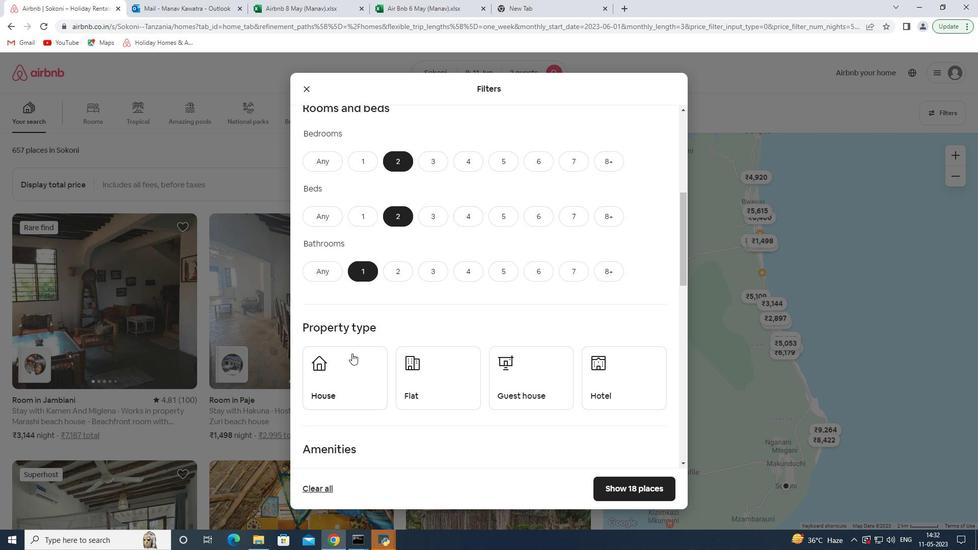 
Action: Mouse pressed left at (354, 366)
Screenshot: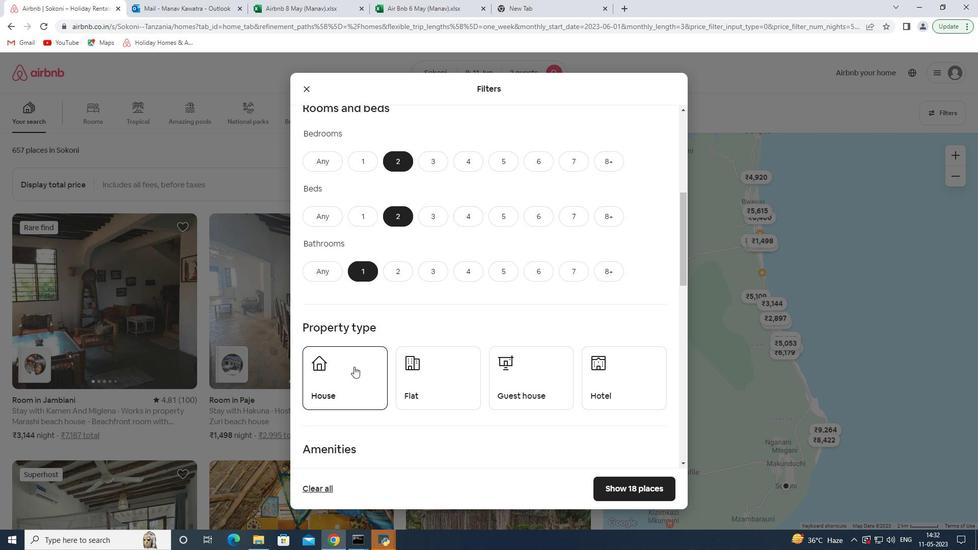 
Action: Mouse moved to (412, 369)
Screenshot: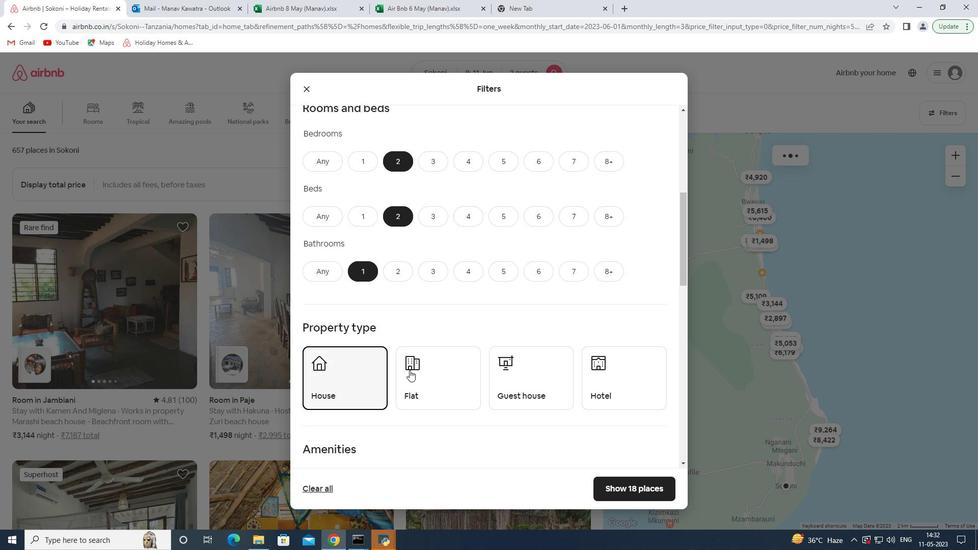
Action: Mouse pressed left at (412, 369)
Screenshot: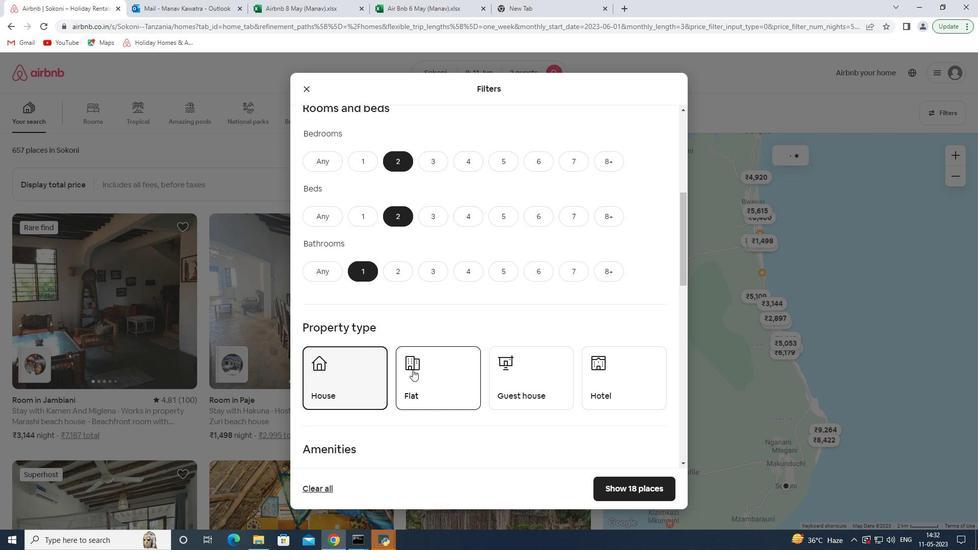 
Action: Mouse moved to (554, 372)
Screenshot: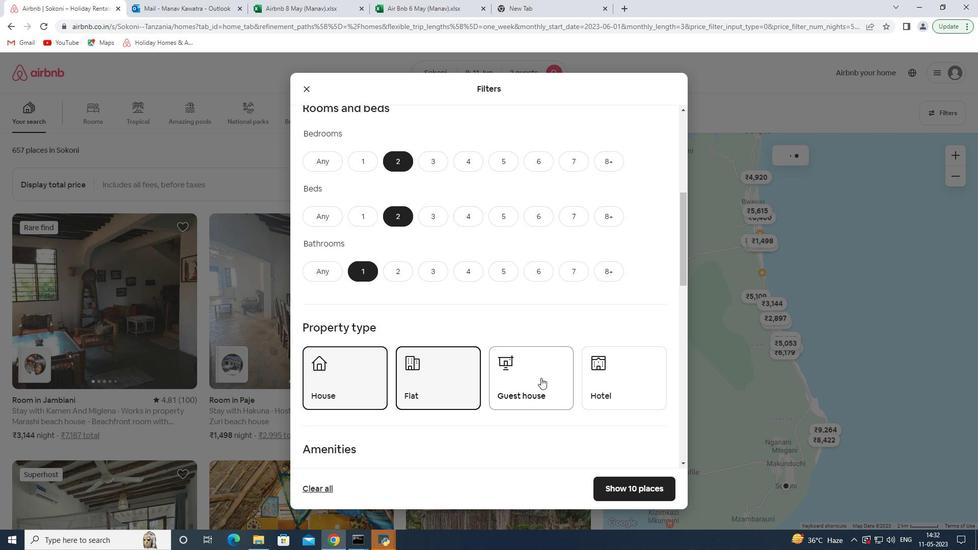 
Action: Mouse pressed left at (554, 372)
Screenshot: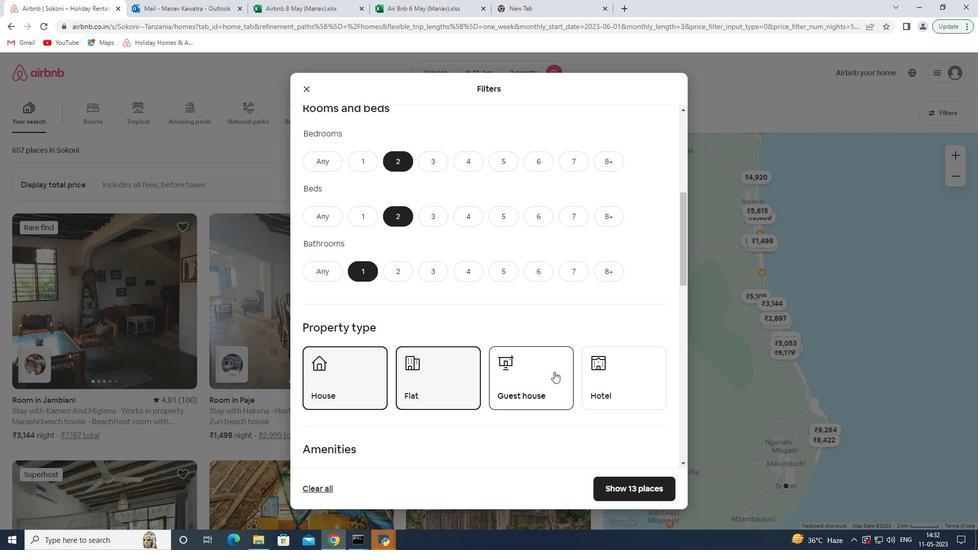 
Action: Mouse moved to (618, 384)
Screenshot: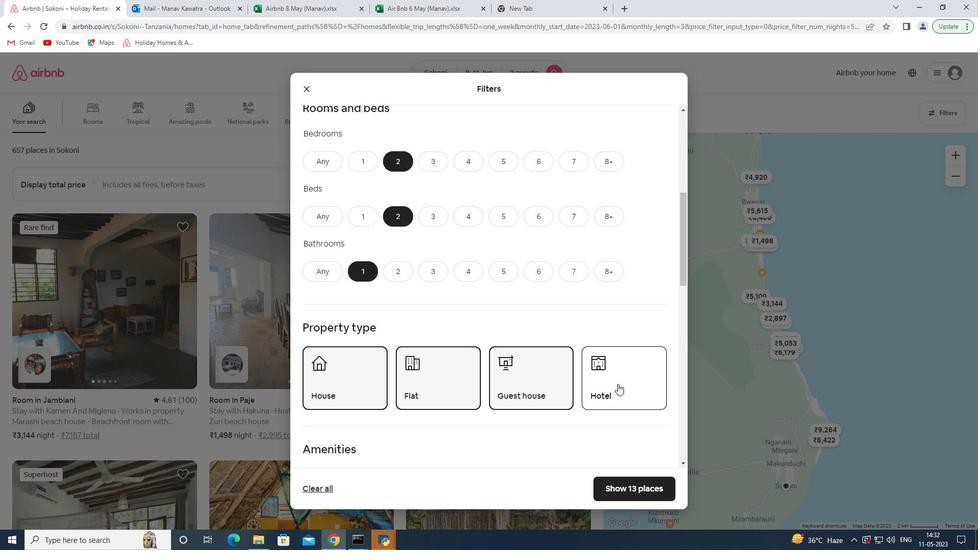 
Action: Mouse scrolled (618, 383) with delta (0, 0)
Screenshot: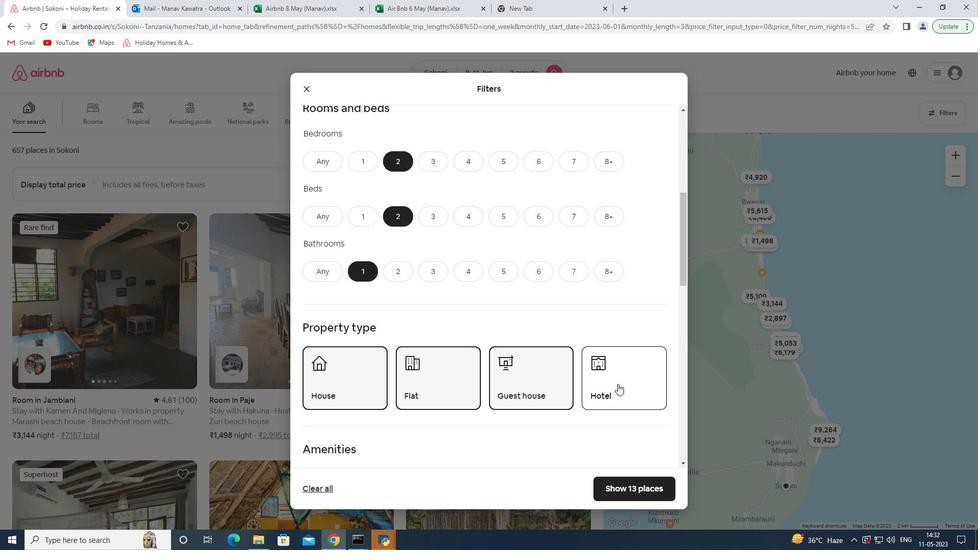 
Action: Mouse scrolled (618, 383) with delta (0, 0)
Screenshot: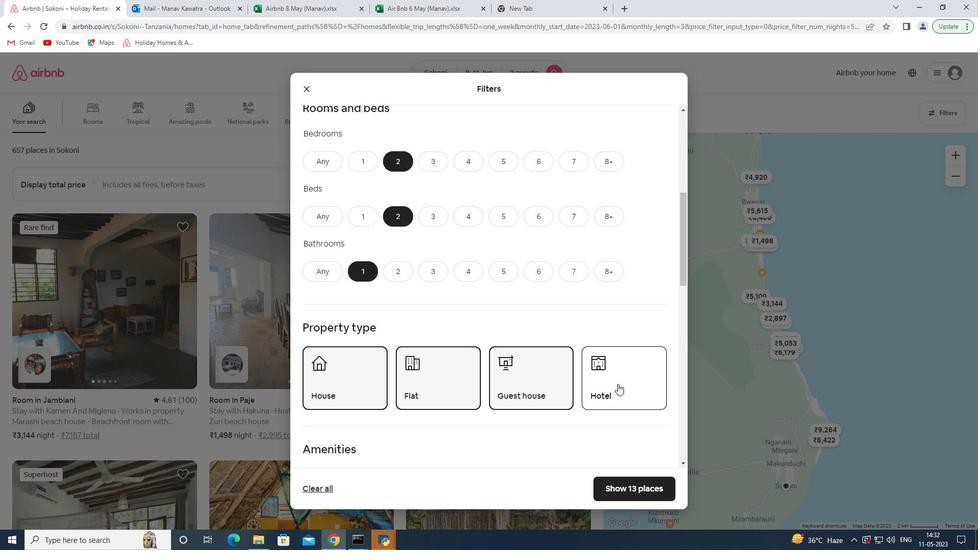 
Action: Mouse scrolled (618, 383) with delta (0, 0)
Screenshot: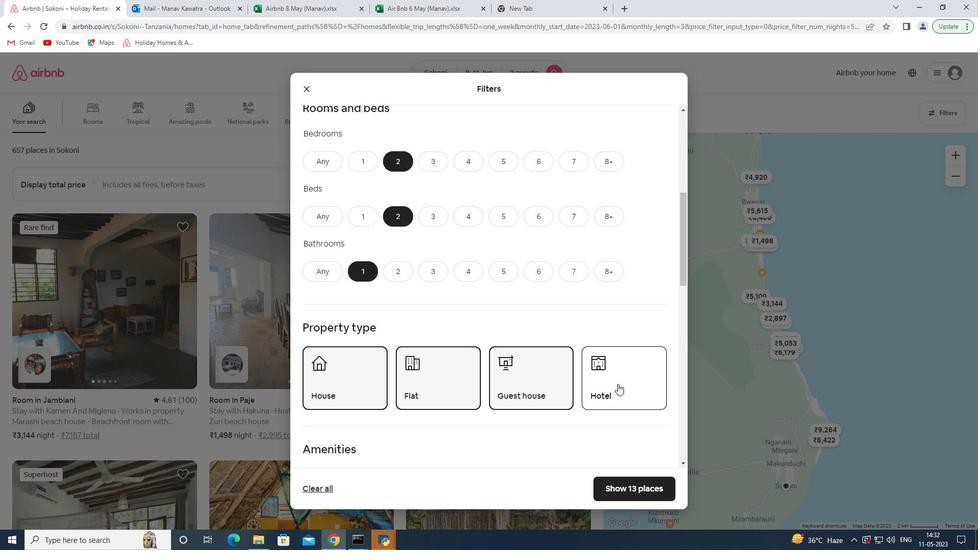 
Action: Mouse scrolled (618, 383) with delta (0, 0)
Screenshot: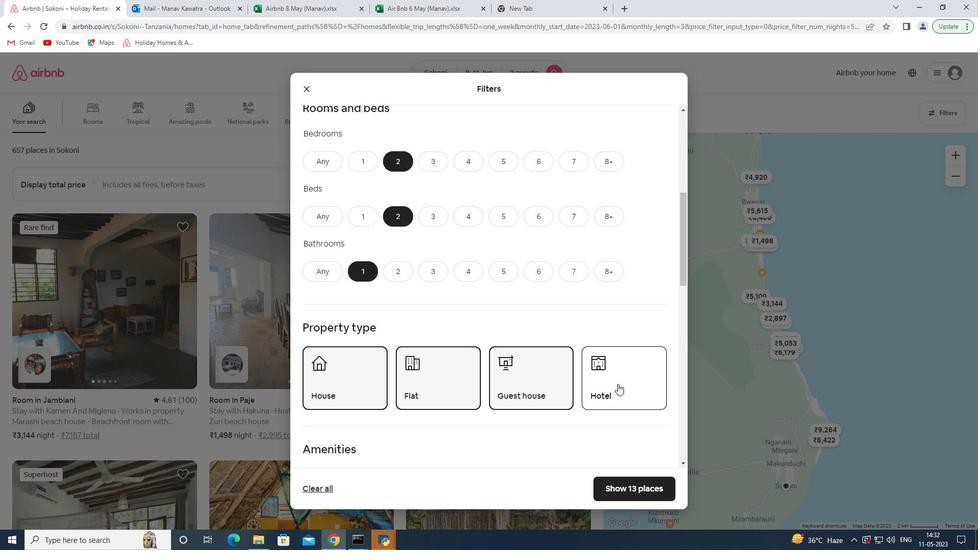 
Action: Mouse moved to (327, 355)
Screenshot: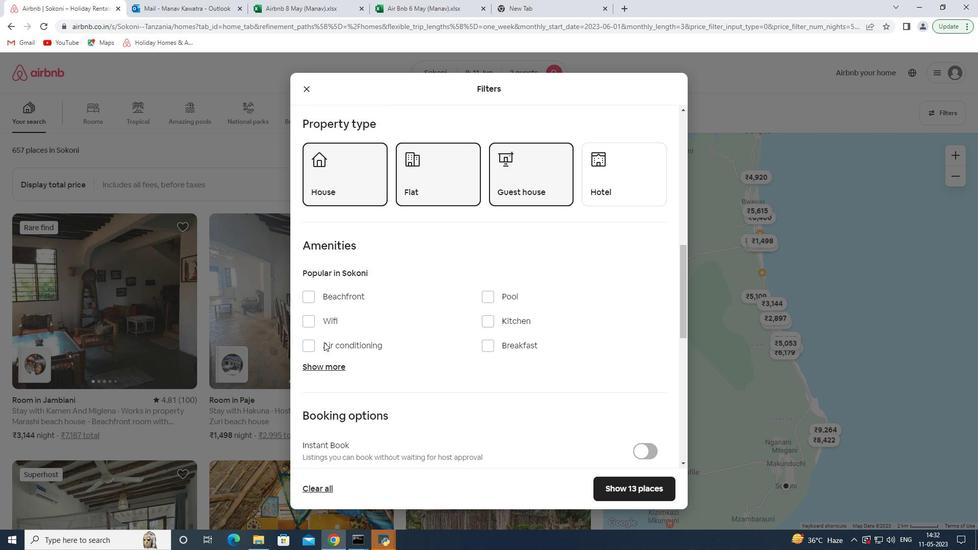 
Action: Mouse scrolled (327, 354) with delta (0, 0)
Screenshot: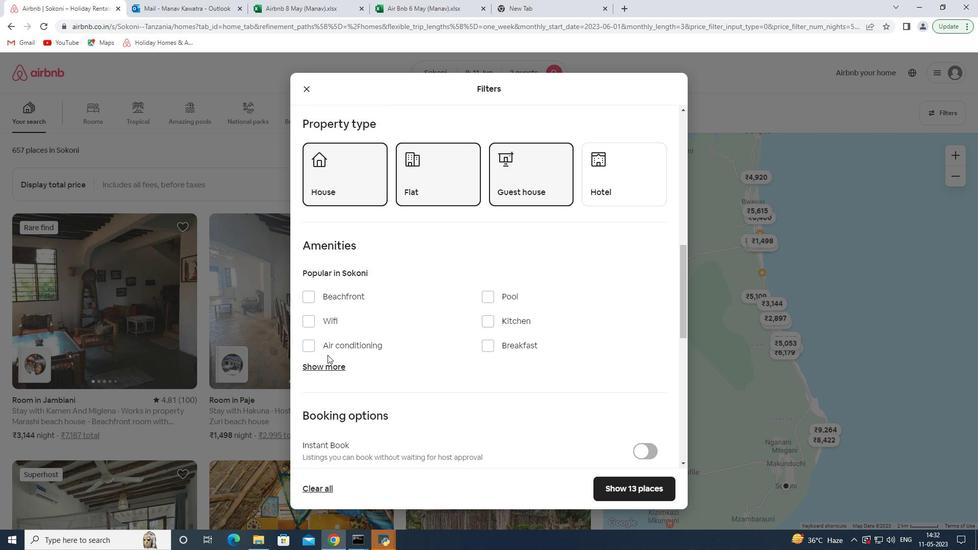 
Action: Mouse scrolled (327, 354) with delta (0, 0)
Screenshot: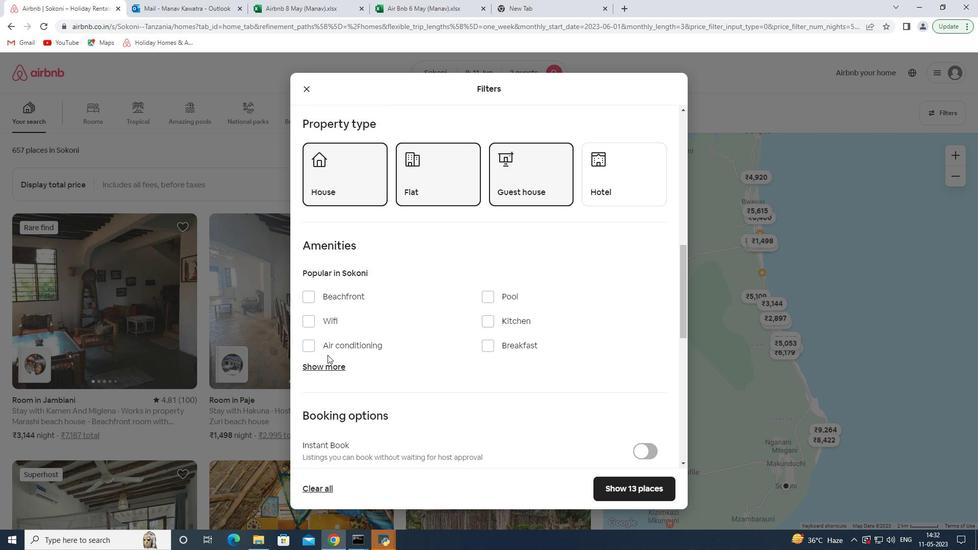 
Action: Mouse scrolled (327, 354) with delta (0, 0)
Screenshot: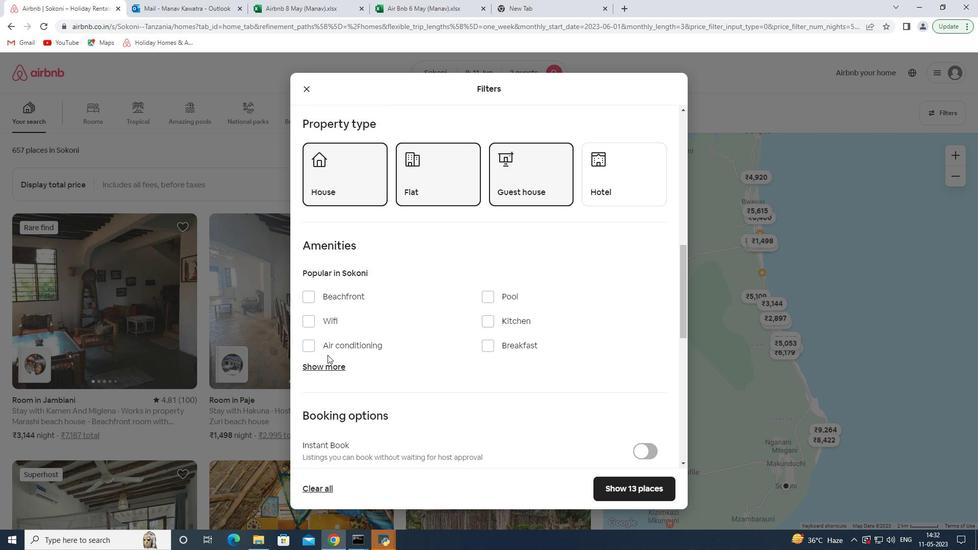 
Action: Mouse scrolled (327, 354) with delta (0, 0)
Screenshot: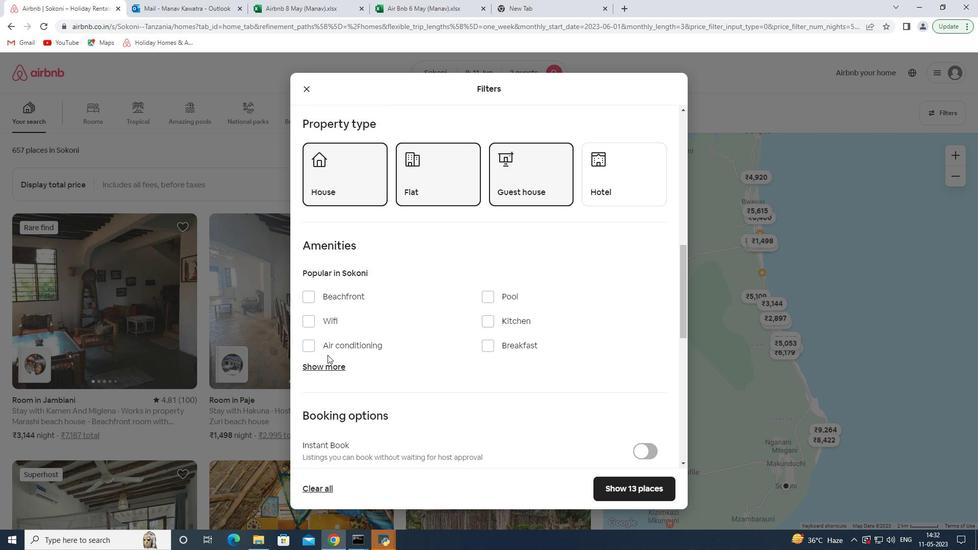 
Action: Mouse moved to (641, 285)
Screenshot: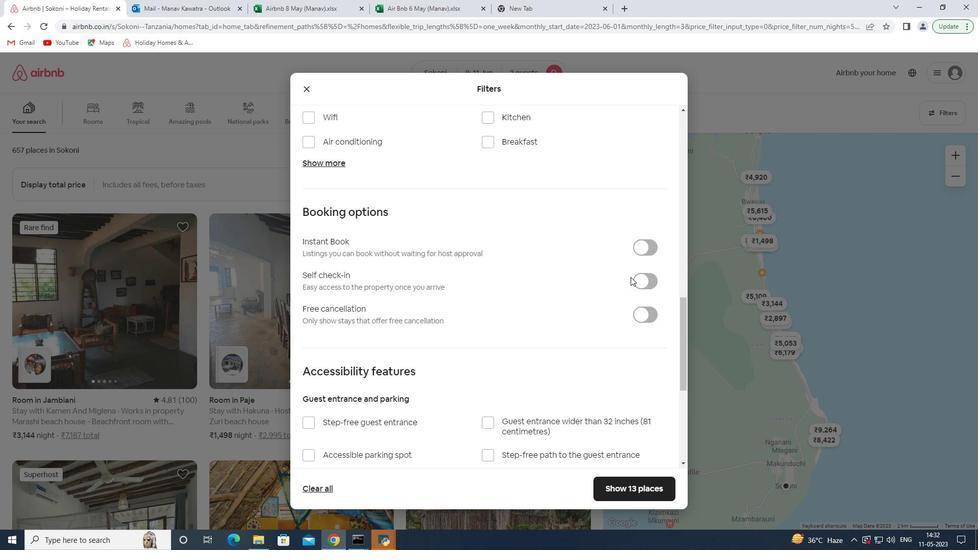
Action: Mouse pressed left at (641, 285)
Screenshot: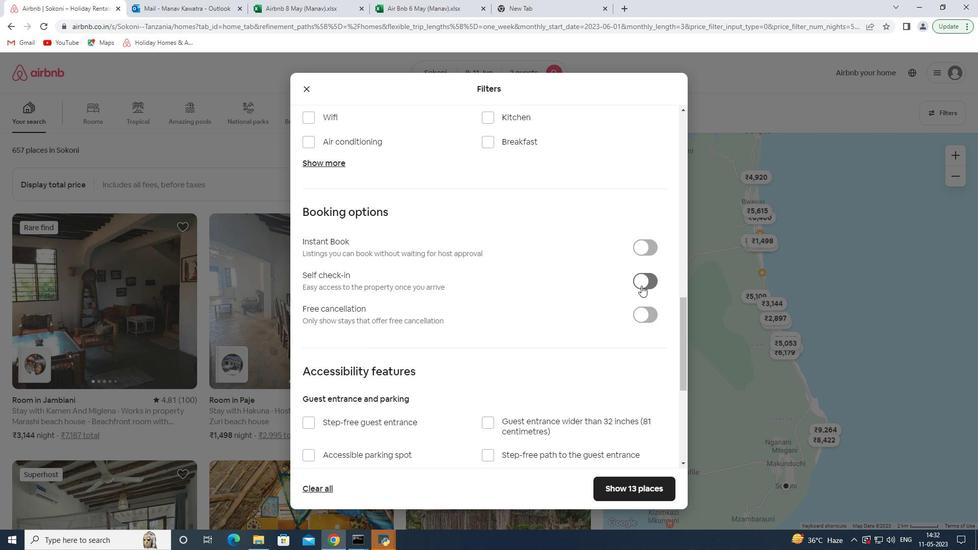 
Action: Mouse moved to (466, 328)
Screenshot: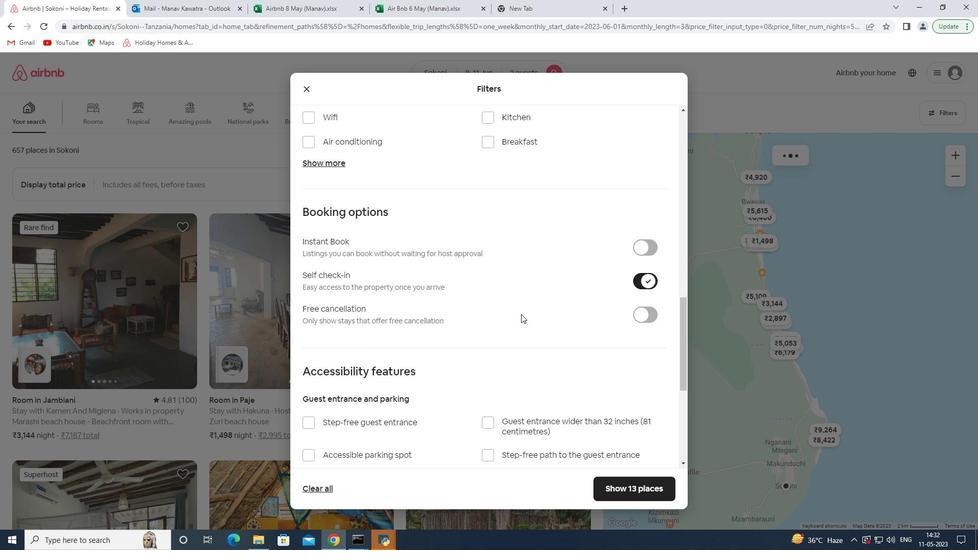 
Action: Mouse scrolled (466, 327) with delta (0, 0)
Screenshot: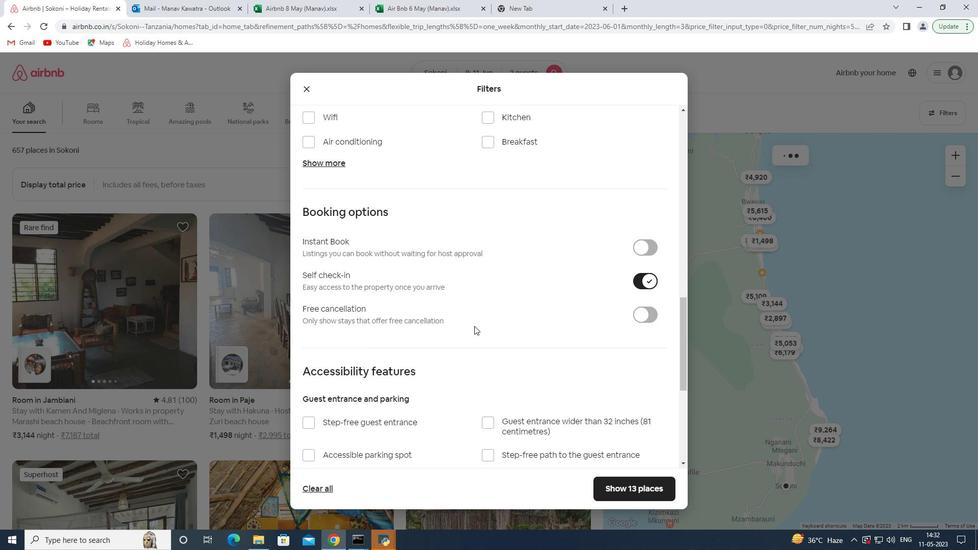 
Action: Mouse moved to (465, 328)
Screenshot: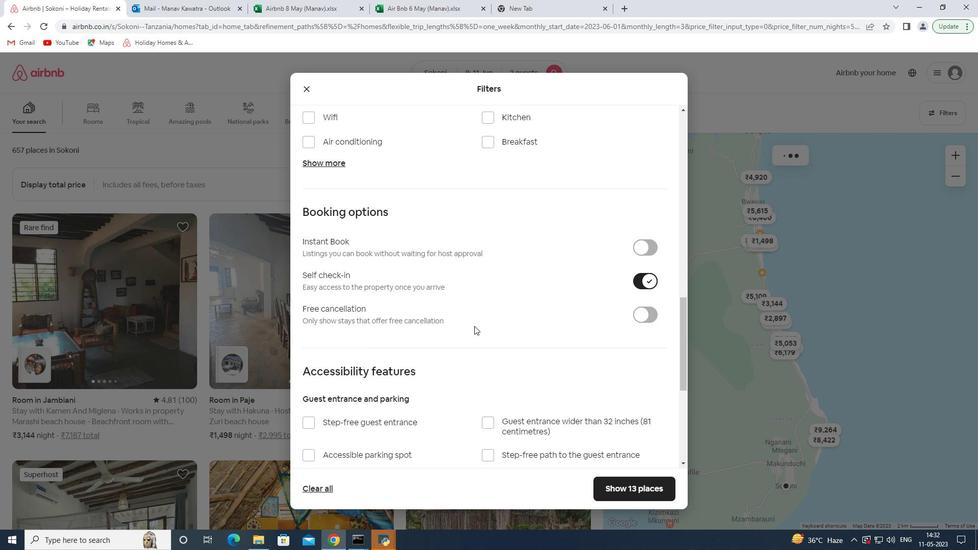 
Action: Mouse scrolled (465, 327) with delta (0, 0)
Screenshot: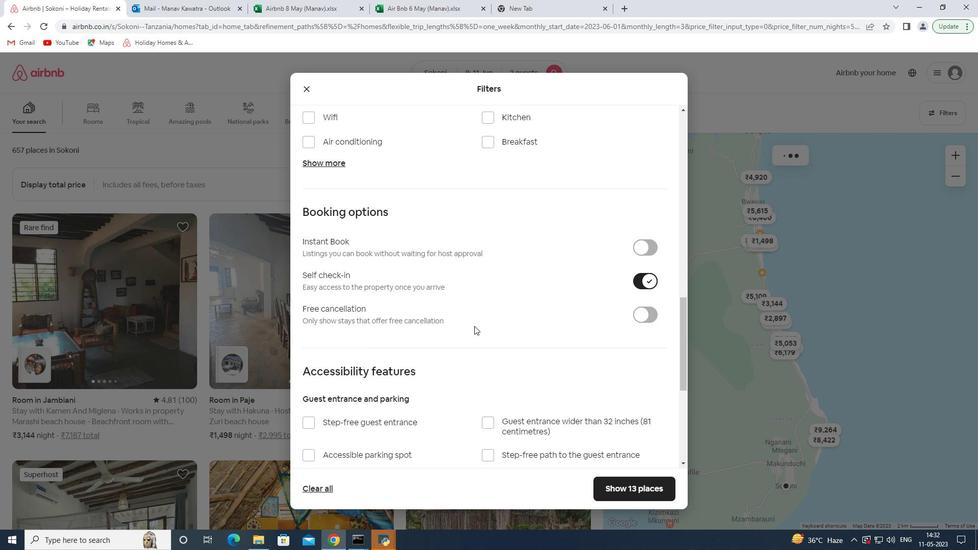 
Action: Mouse scrolled (465, 327) with delta (0, 0)
Screenshot: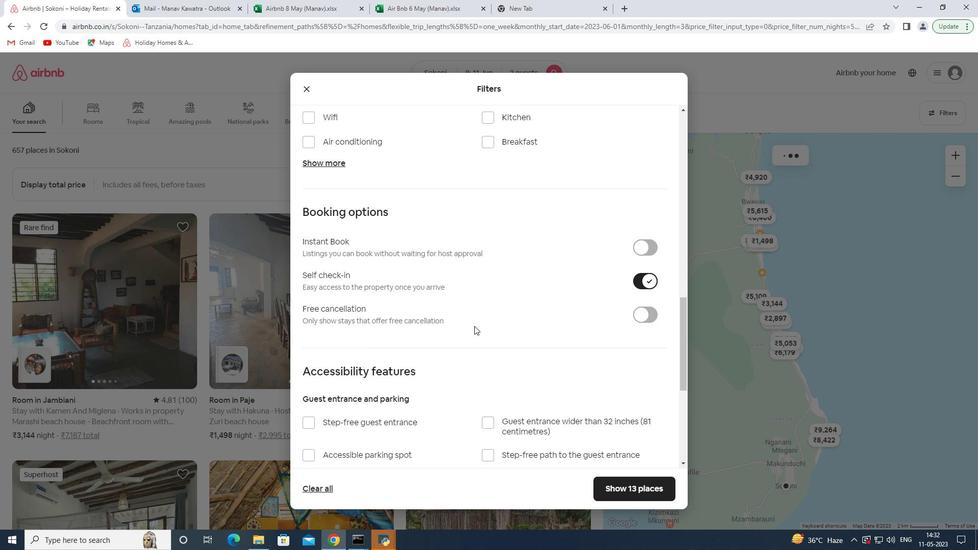 
Action: Mouse scrolled (465, 327) with delta (0, 0)
Screenshot: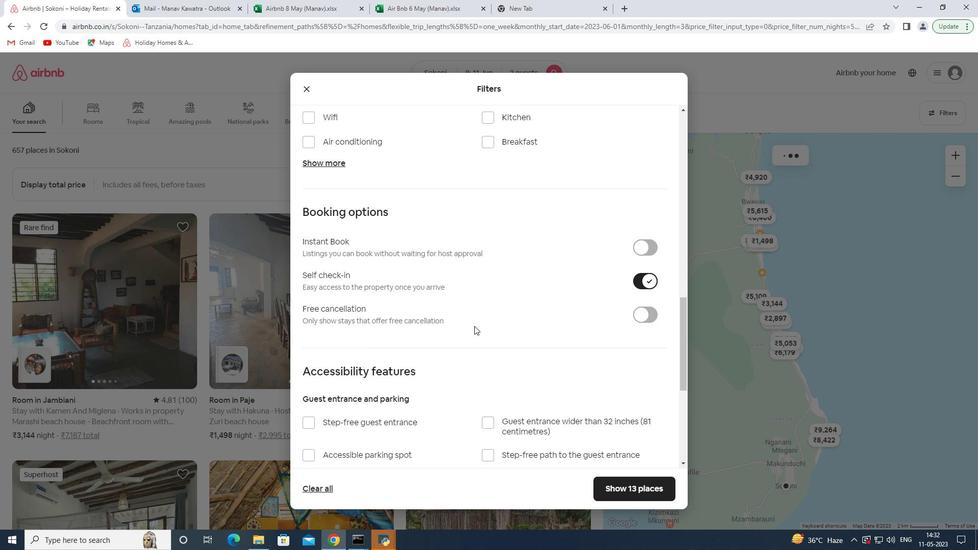 
Action: Mouse scrolled (465, 327) with delta (0, 0)
Screenshot: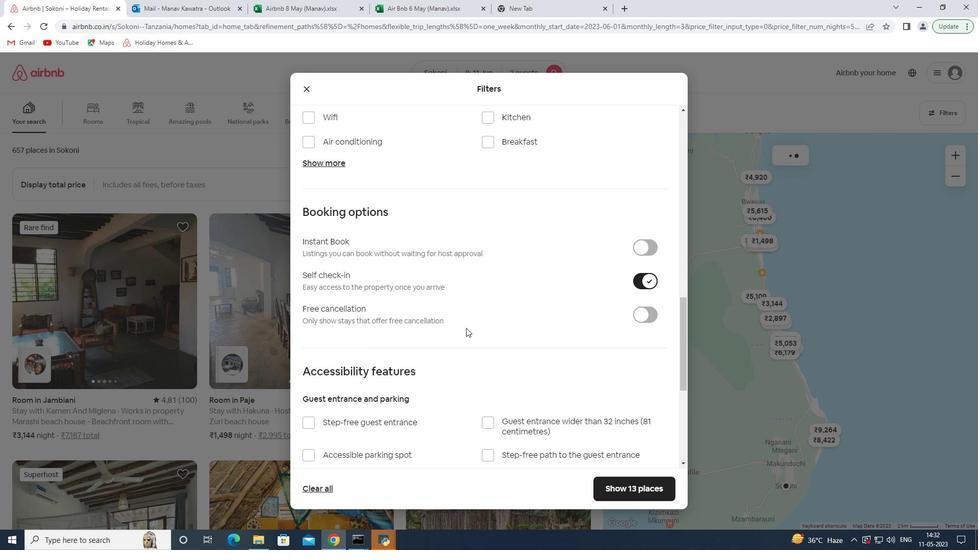 
Action: Mouse moved to (328, 406)
Screenshot: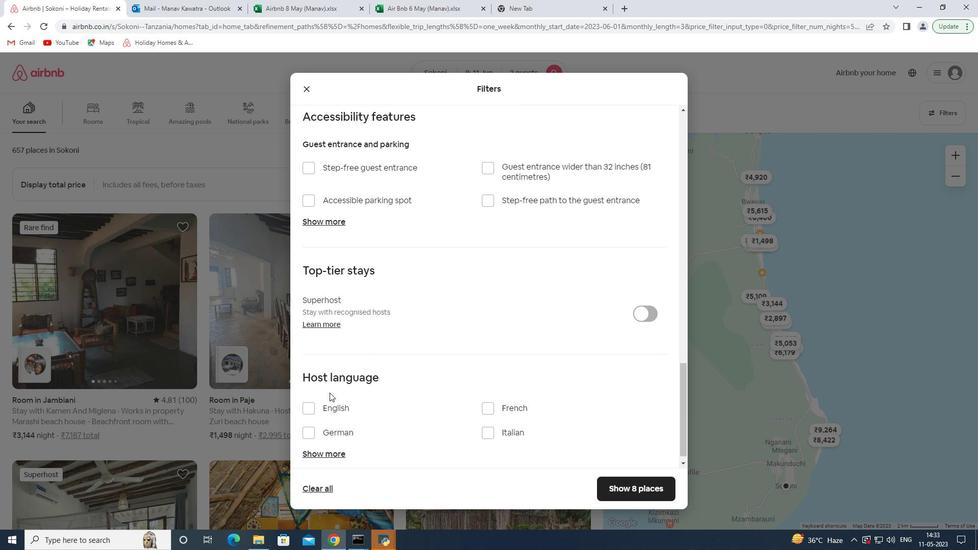 
Action: Mouse pressed left at (328, 406)
Screenshot: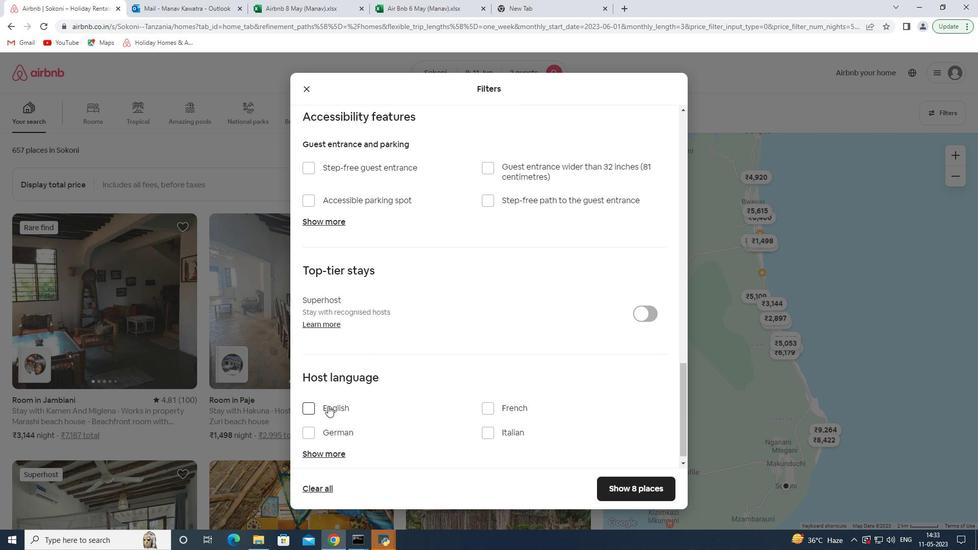 
Action: Mouse moved to (659, 489)
Screenshot: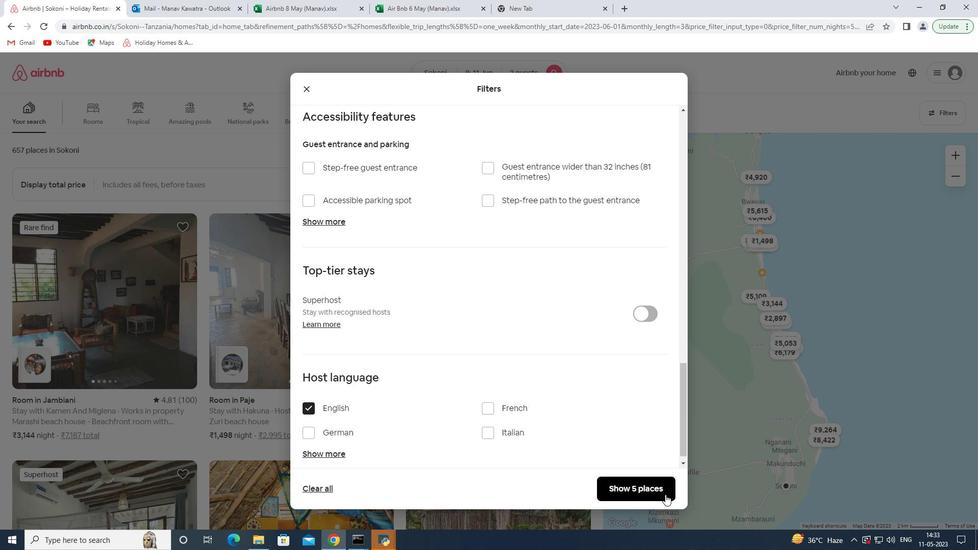 
Action: Mouse pressed left at (659, 489)
Screenshot: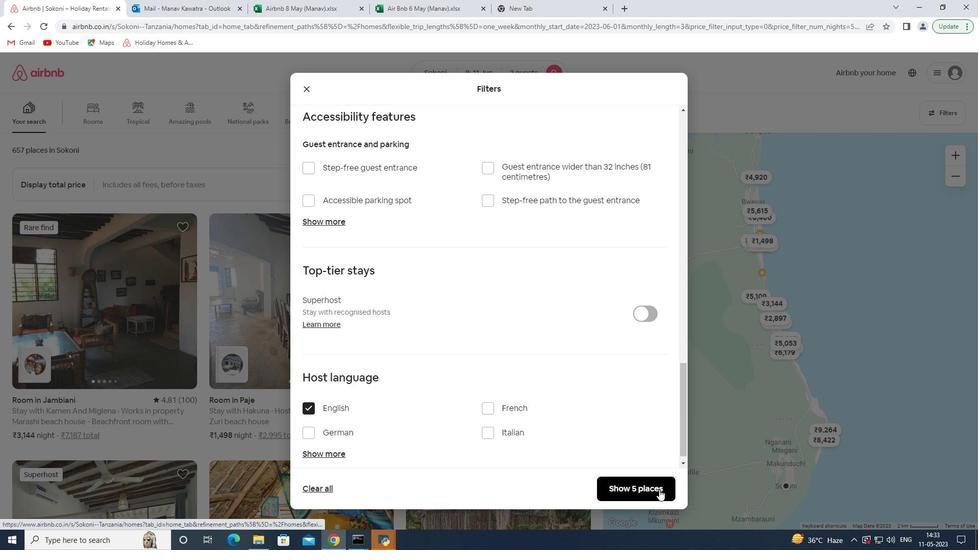 
Action: Mouse moved to (589, 369)
Screenshot: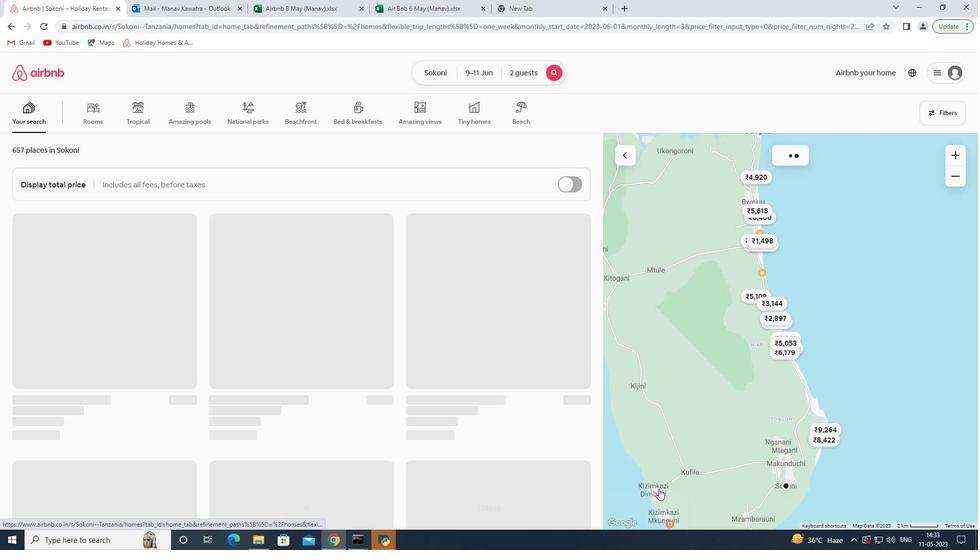 
